 Task: Search one way flight ticket for 1 adult, 5 children, 2 infants in seat and 1 infant on lap in first from Pellston: Pellston Regional/emmet County Airport to Rockford: Chicago Rockford International Airport(was Northwest Chicagoland Regional Airport At Rockford) on 5-1-2023. Choice of flights is United. Number of bags: 1 checked bag. Price is upto 72000. Outbound departure time preference is 13:30.
Action: Mouse moved to (306, 506)
Screenshot: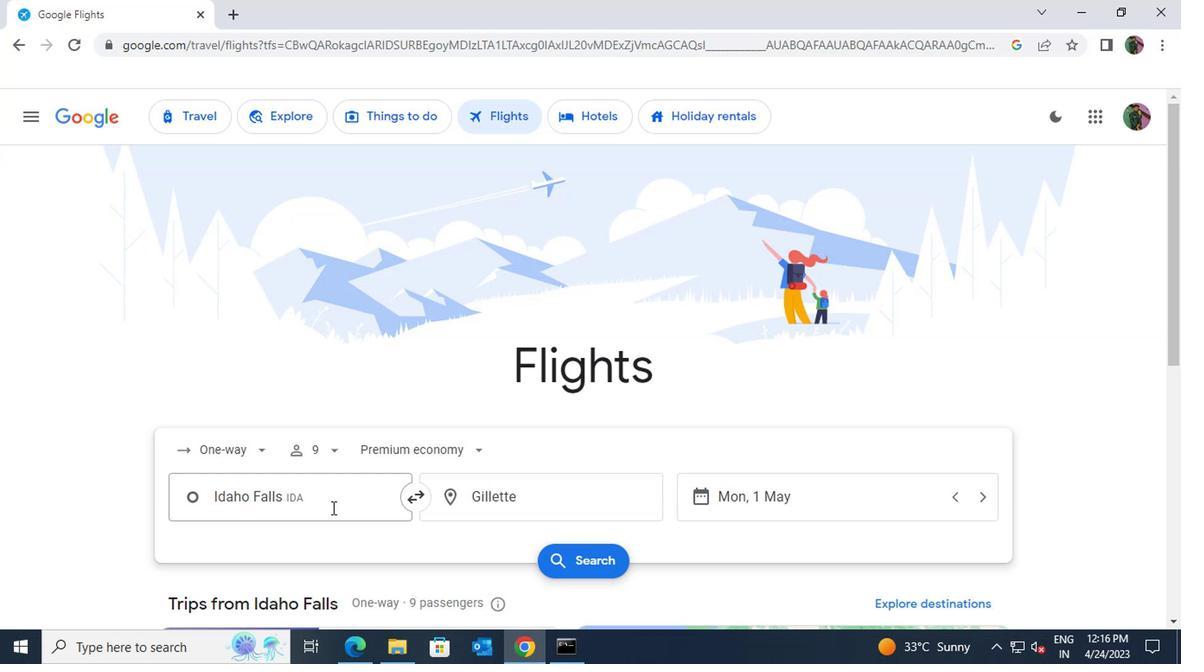 
Action: Mouse pressed left at (306, 506)
Screenshot: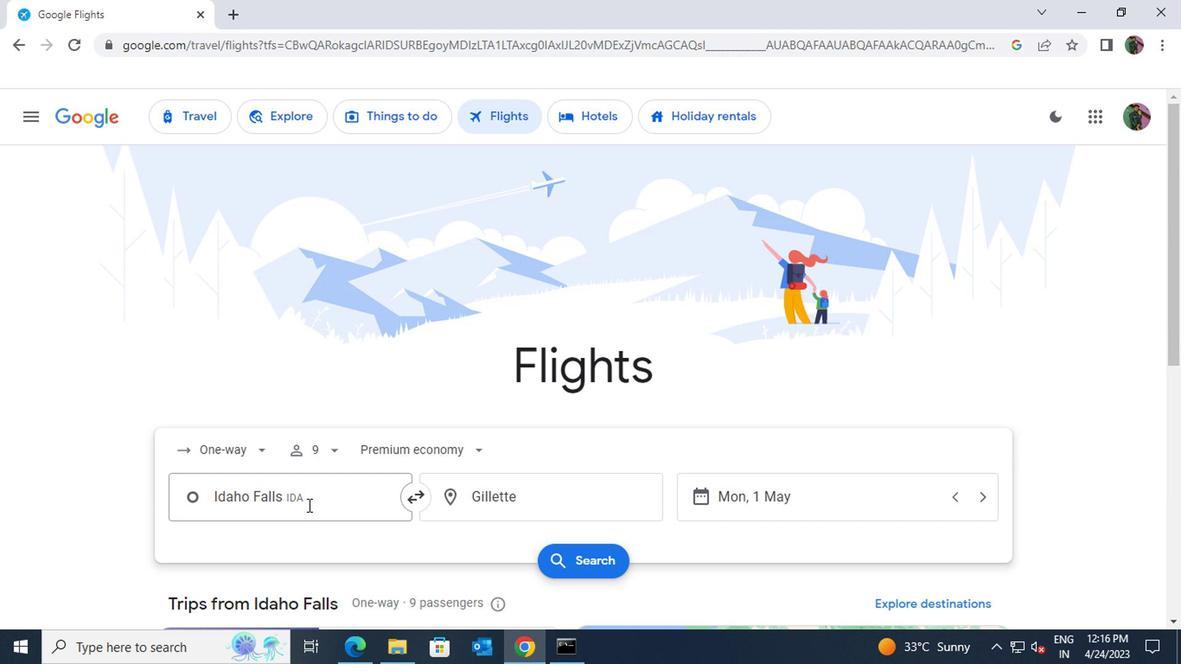 
Action: Key pressed regional<Key.space>airport
Screenshot: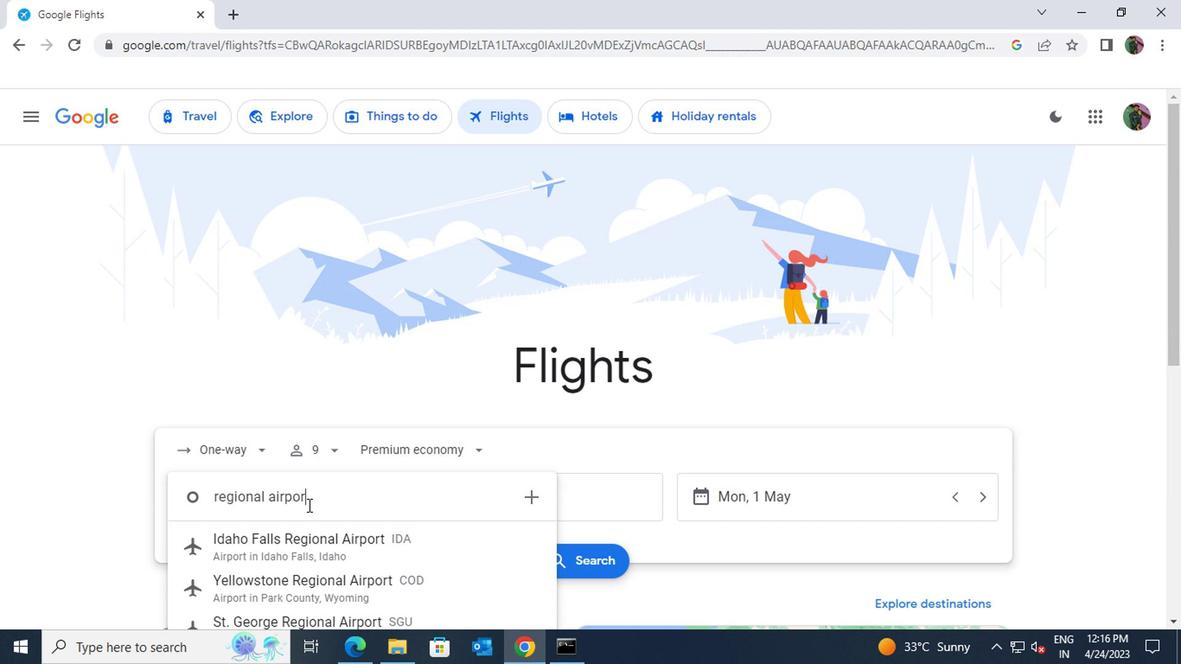 
Action: Mouse moved to (308, 552)
Screenshot: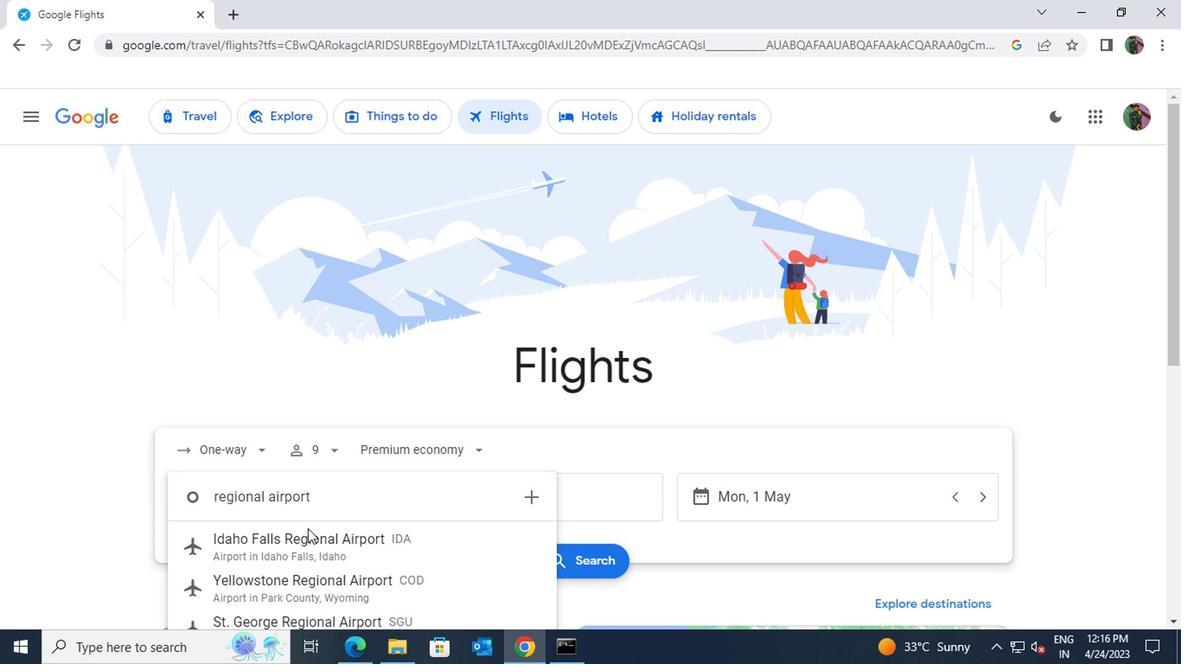 
Action: Mouse pressed left at (308, 552)
Screenshot: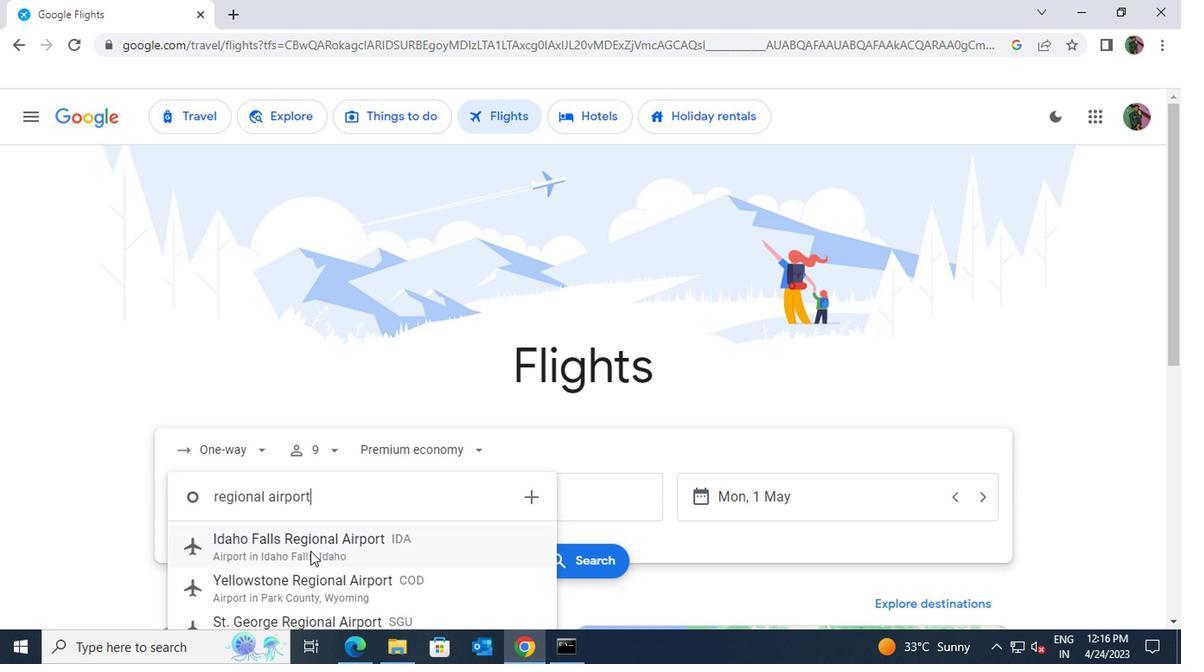 
Action: Mouse moved to (459, 491)
Screenshot: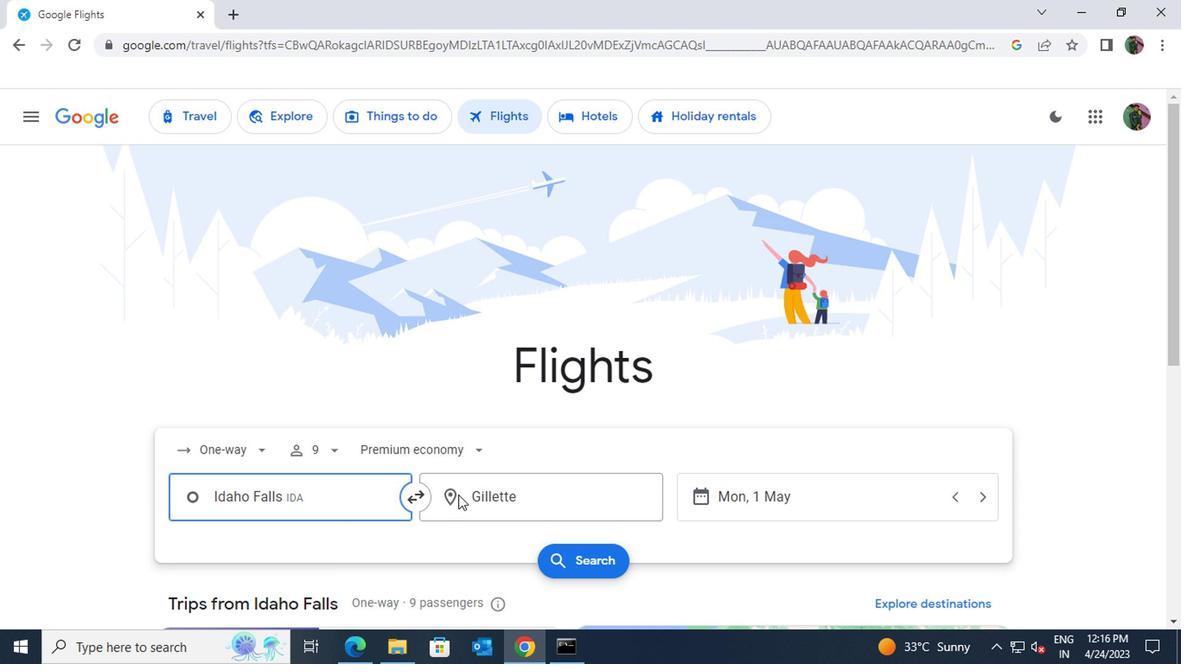 
Action: Mouse pressed left at (459, 491)
Screenshot: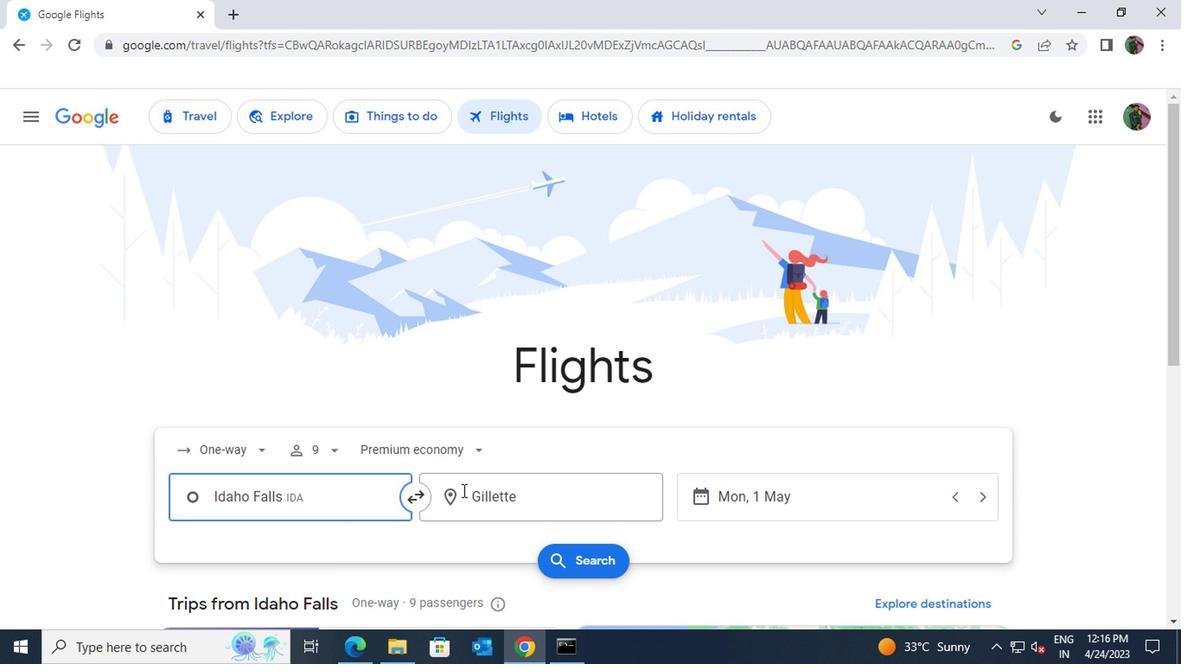 
Action: Key pressed rockgord<Key.space>chi
Screenshot: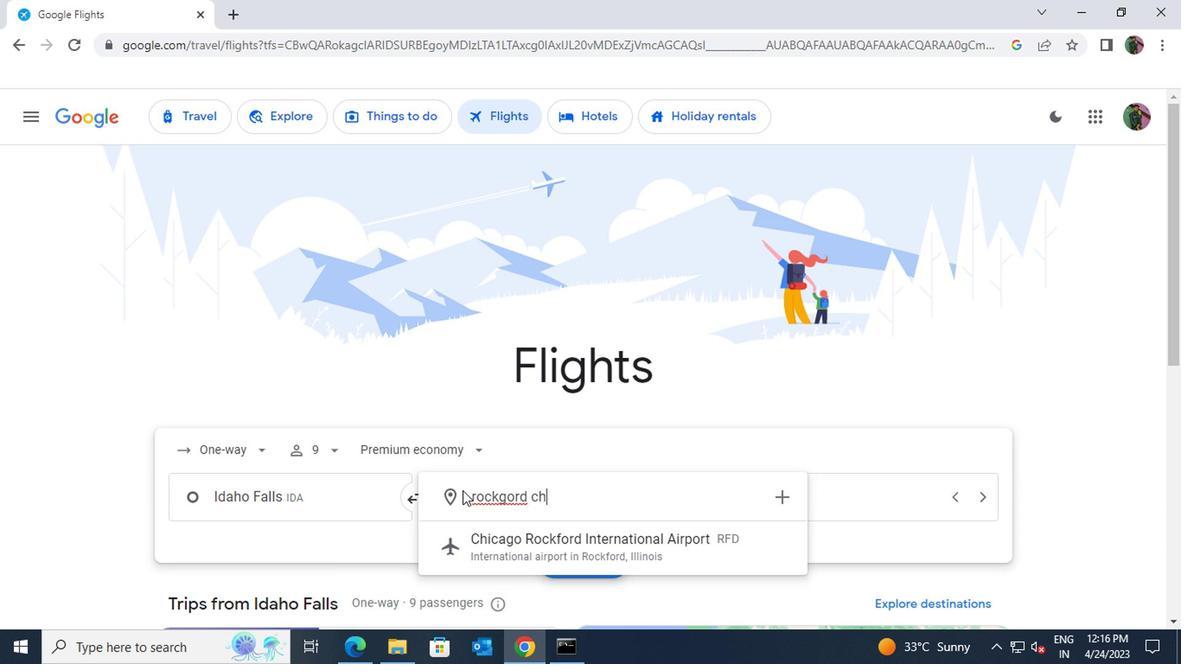 
Action: Mouse moved to (496, 547)
Screenshot: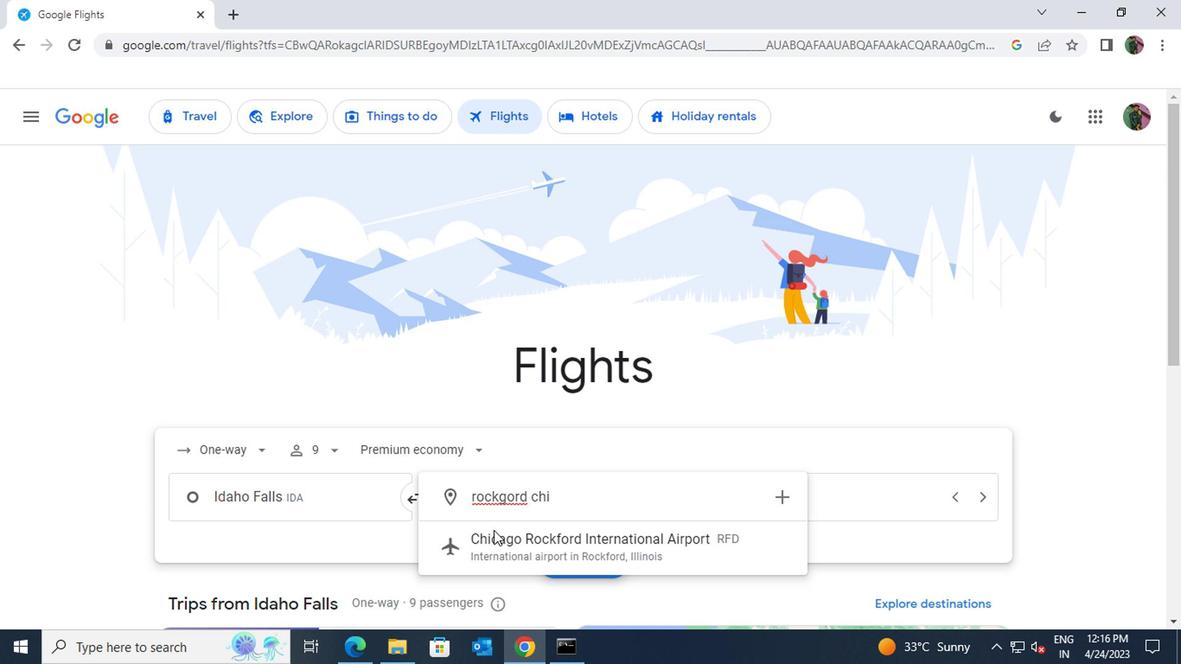 
Action: Mouse pressed left at (496, 547)
Screenshot: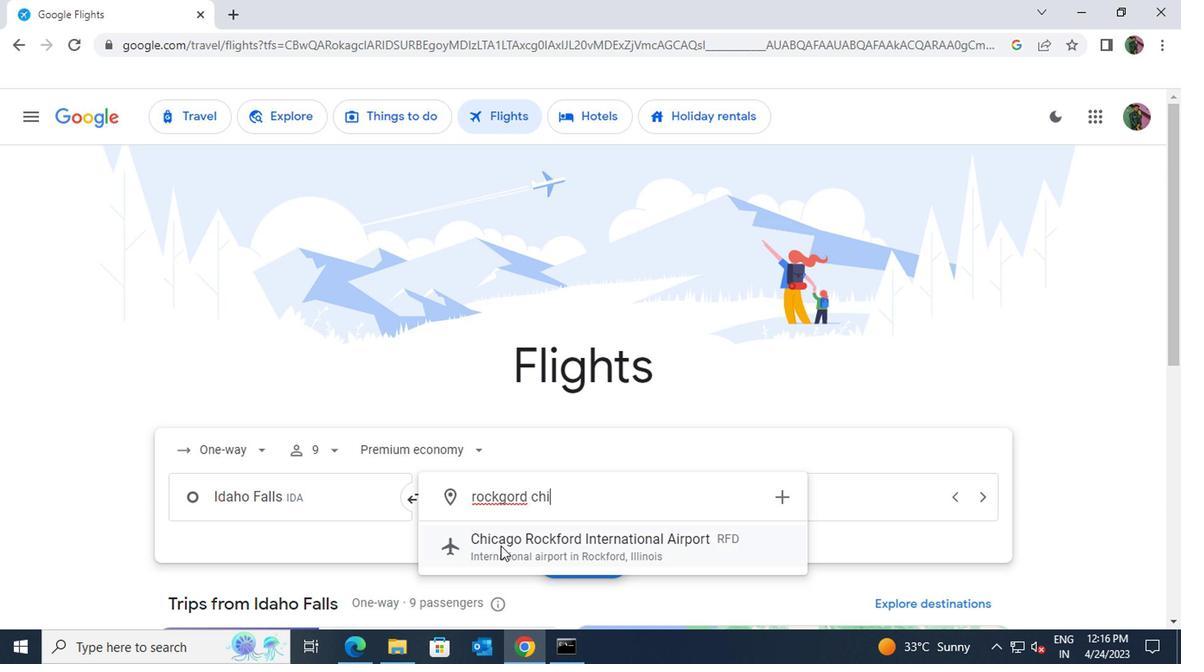 
Action: Mouse moved to (690, 499)
Screenshot: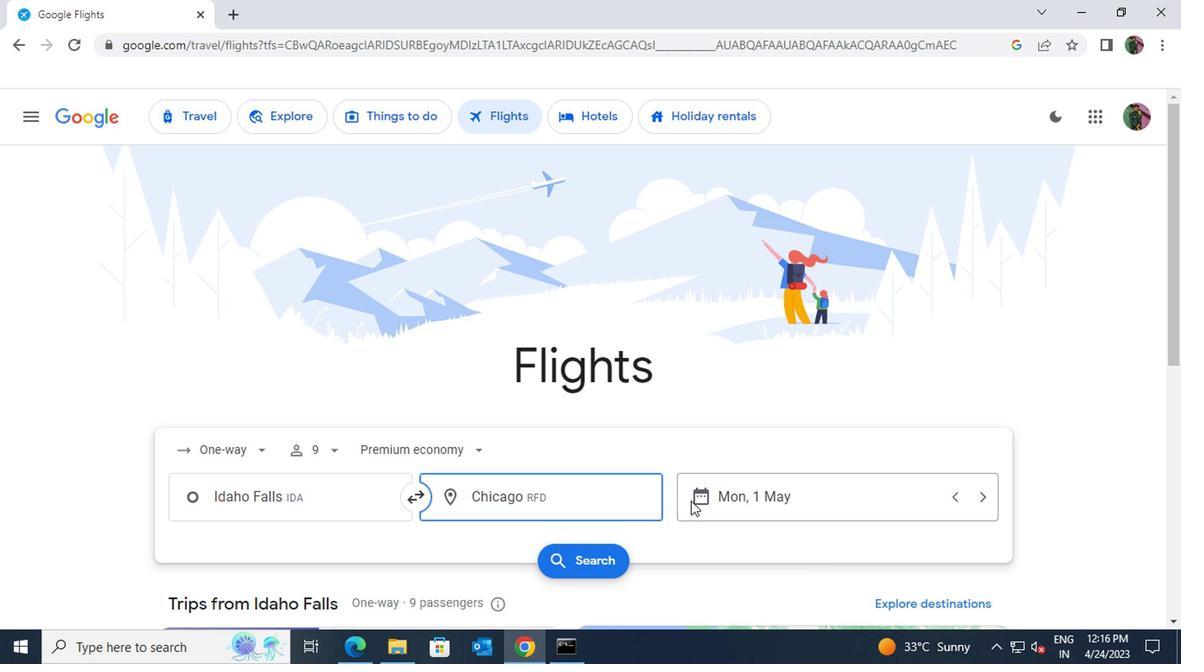 
Action: Mouse pressed left at (690, 499)
Screenshot: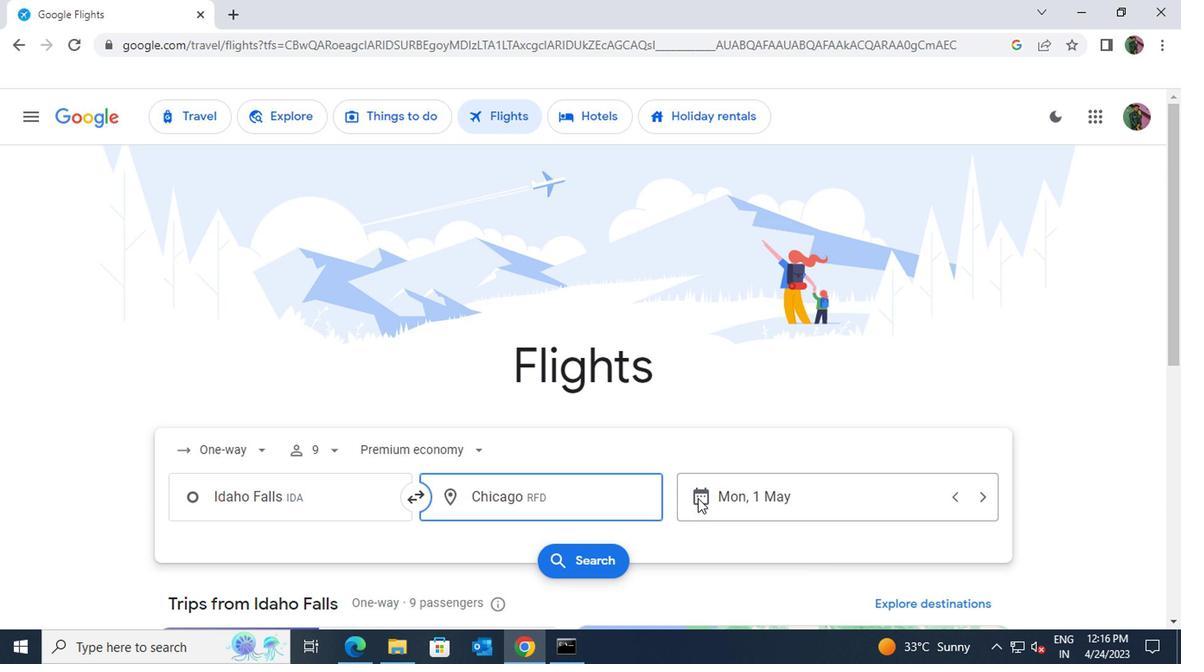
Action: Mouse moved to (750, 316)
Screenshot: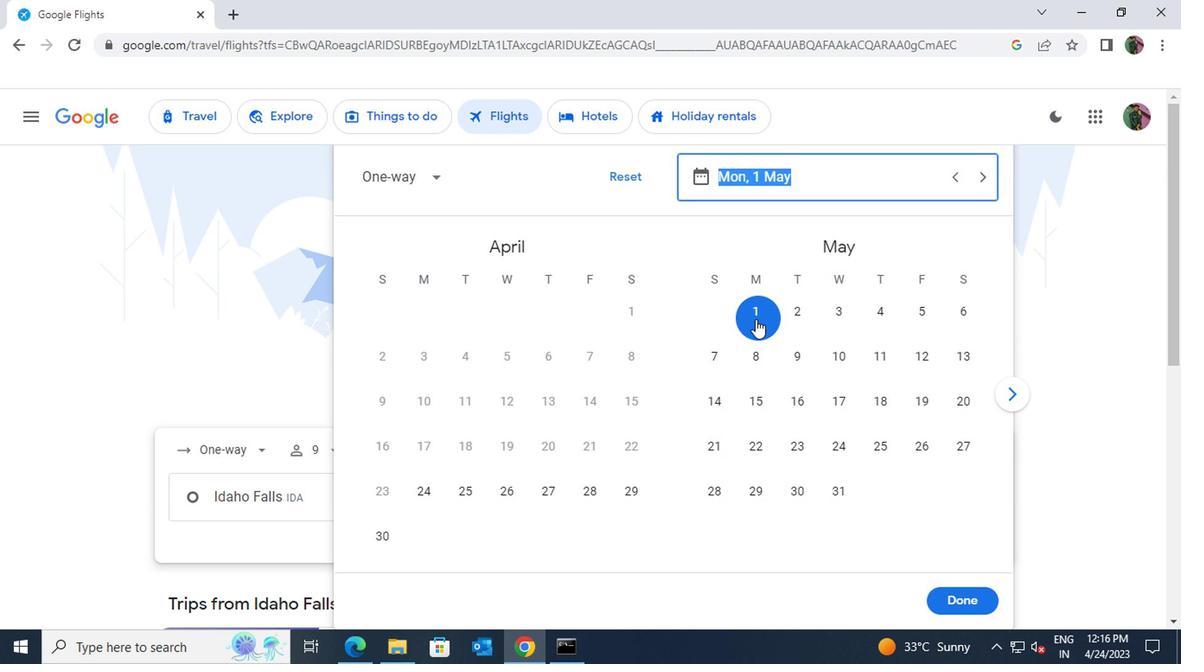 
Action: Mouse pressed left at (750, 316)
Screenshot: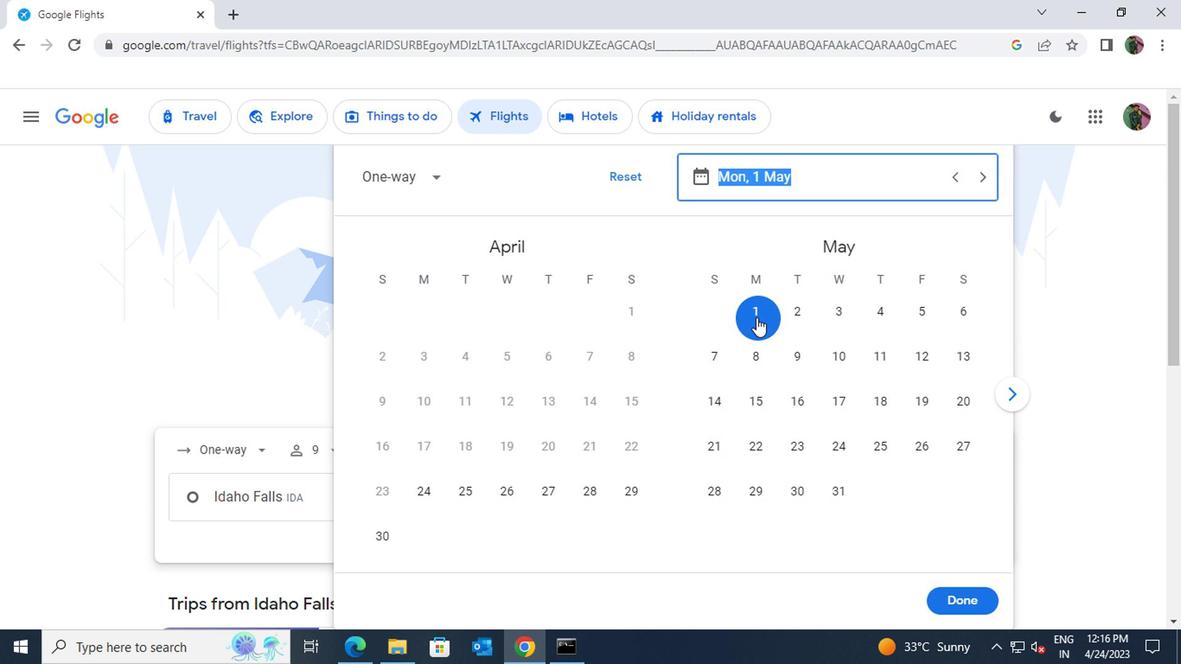 
Action: Mouse moved to (935, 608)
Screenshot: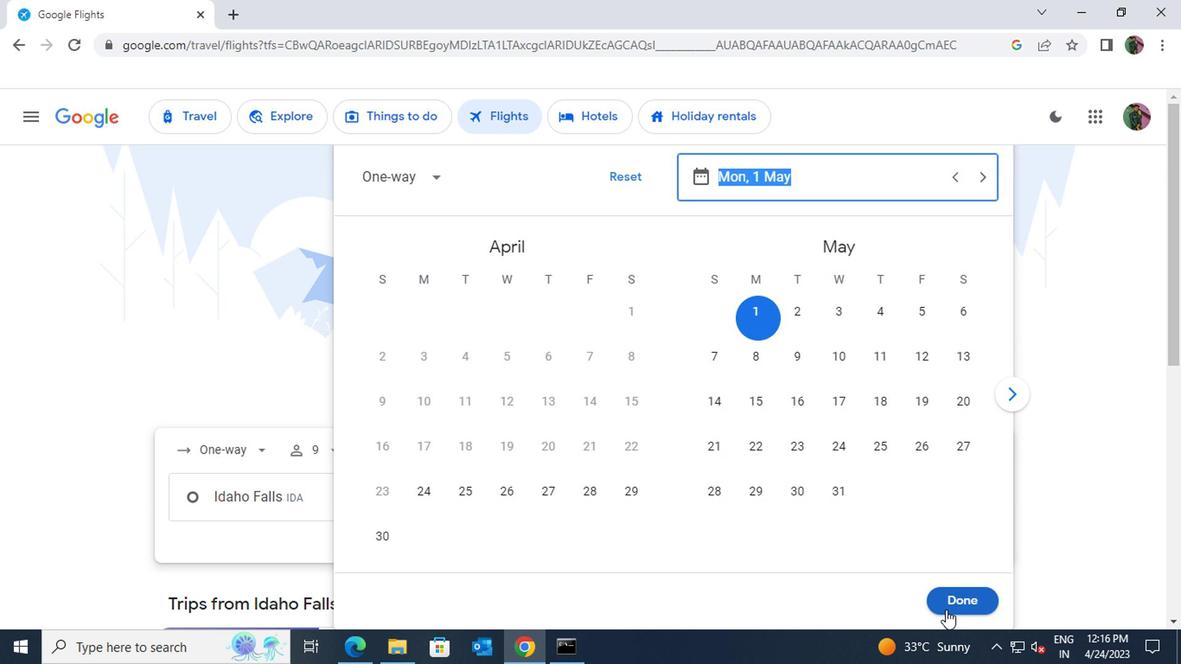 
Action: Mouse pressed left at (935, 608)
Screenshot: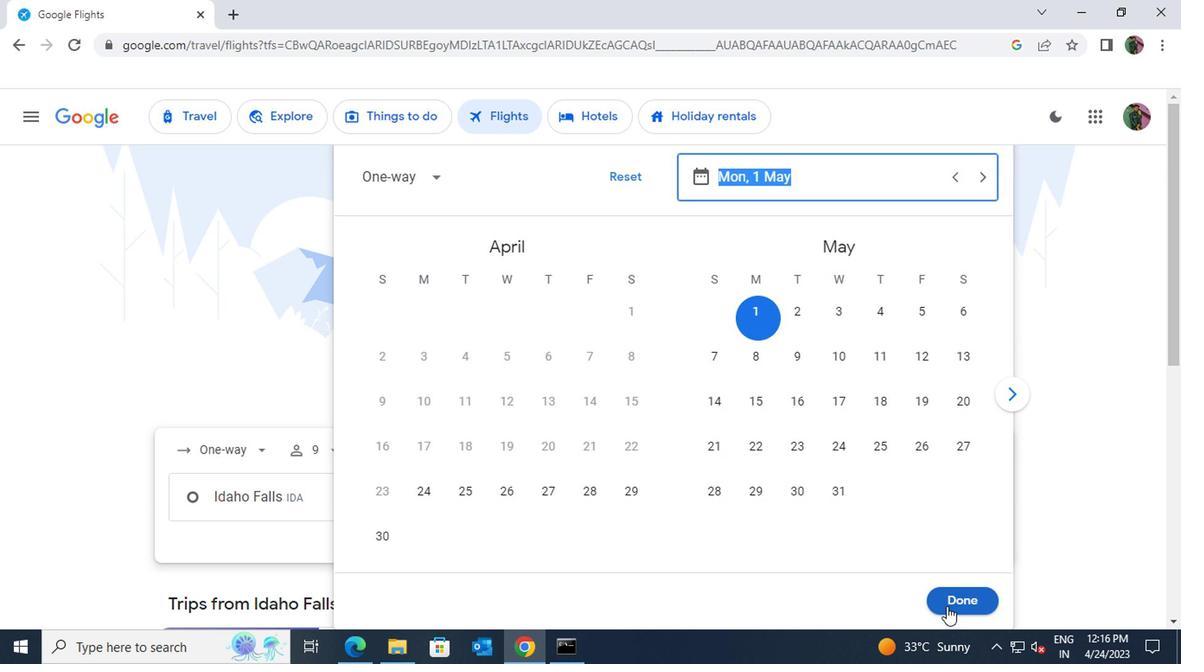 
Action: Mouse moved to (334, 449)
Screenshot: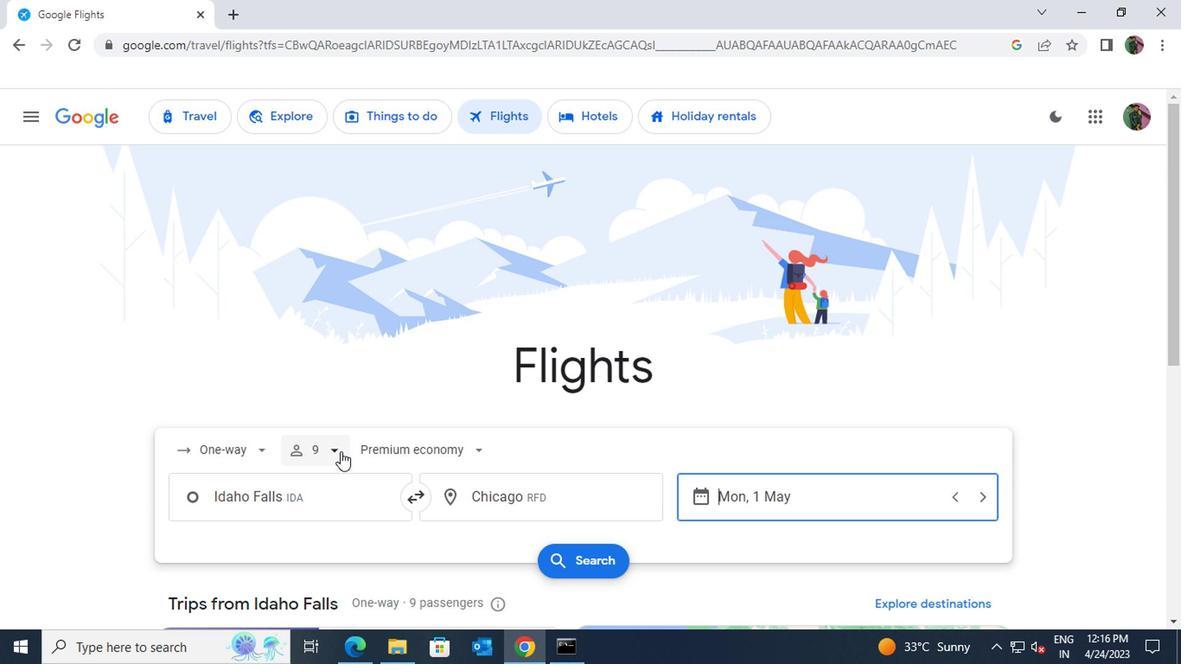 
Action: Mouse pressed left at (334, 449)
Screenshot: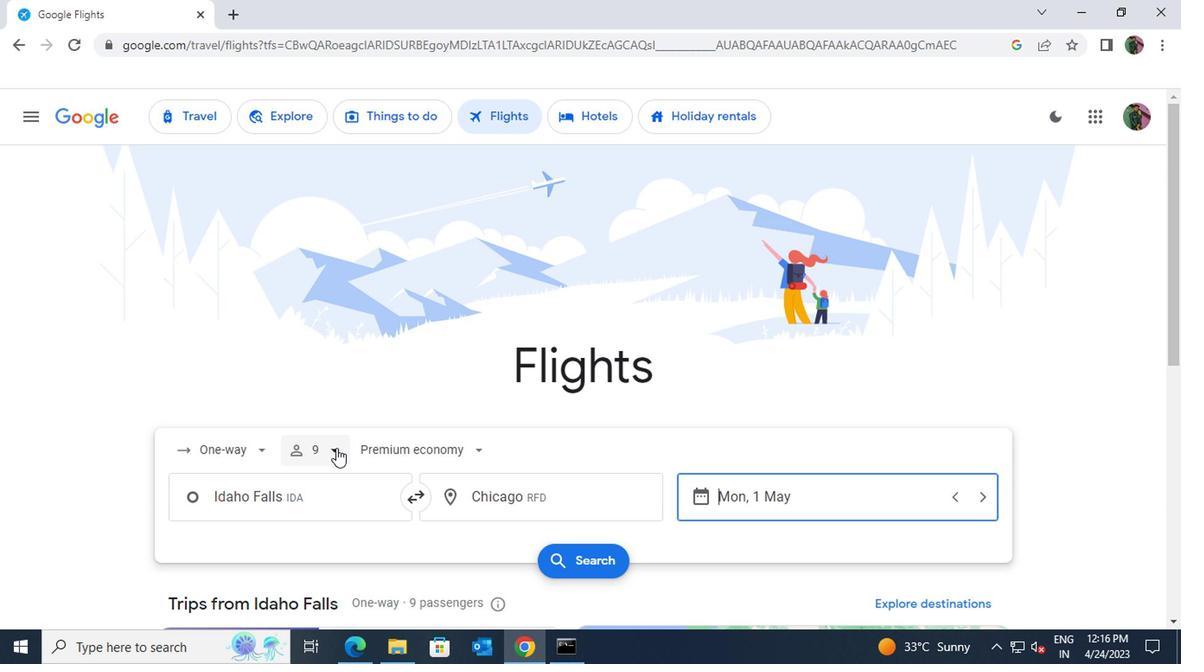 
Action: Mouse moved to (403, 495)
Screenshot: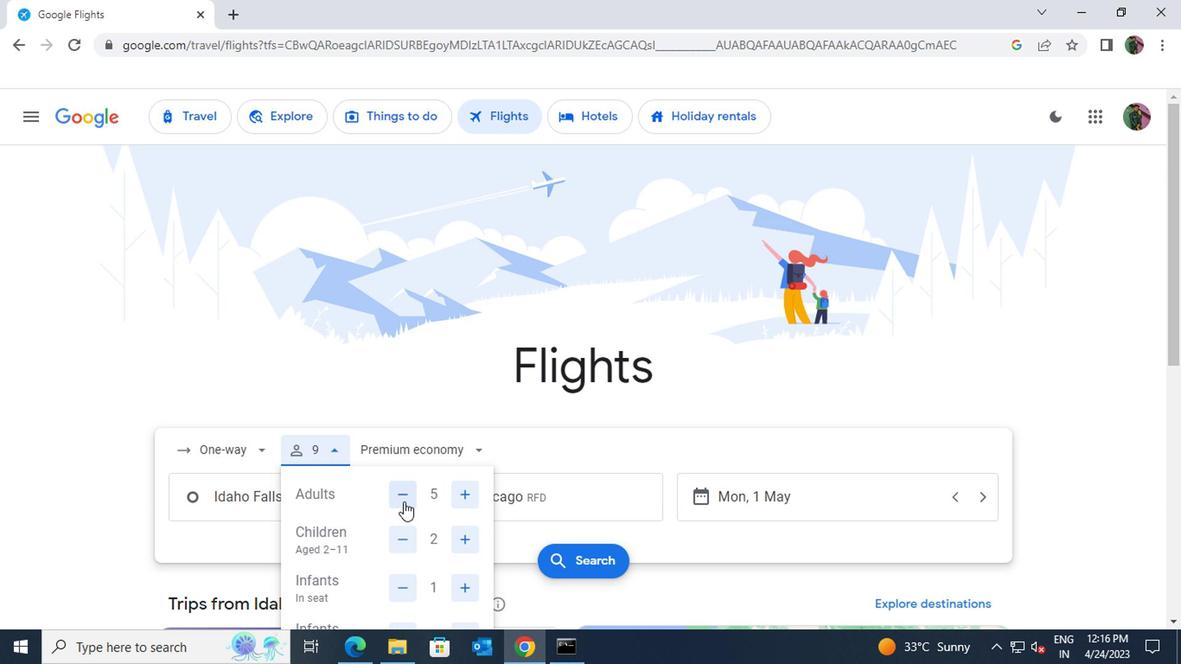 
Action: Mouse pressed left at (403, 495)
Screenshot: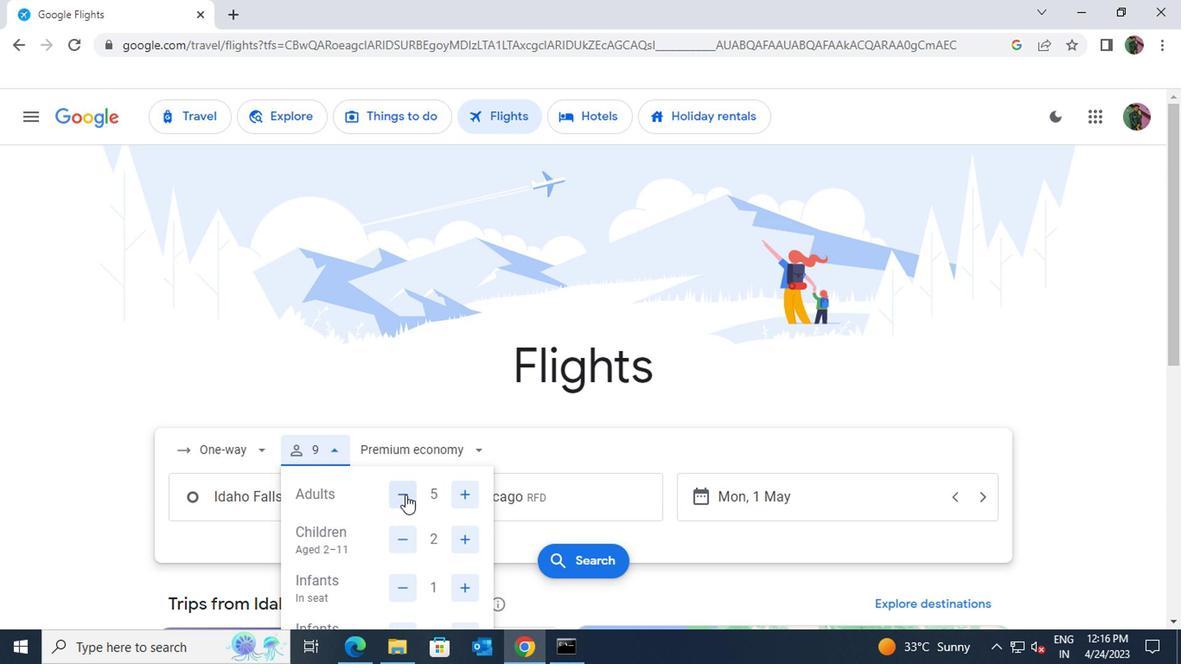 
Action: Mouse pressed left at (403, 495)
Screenshot: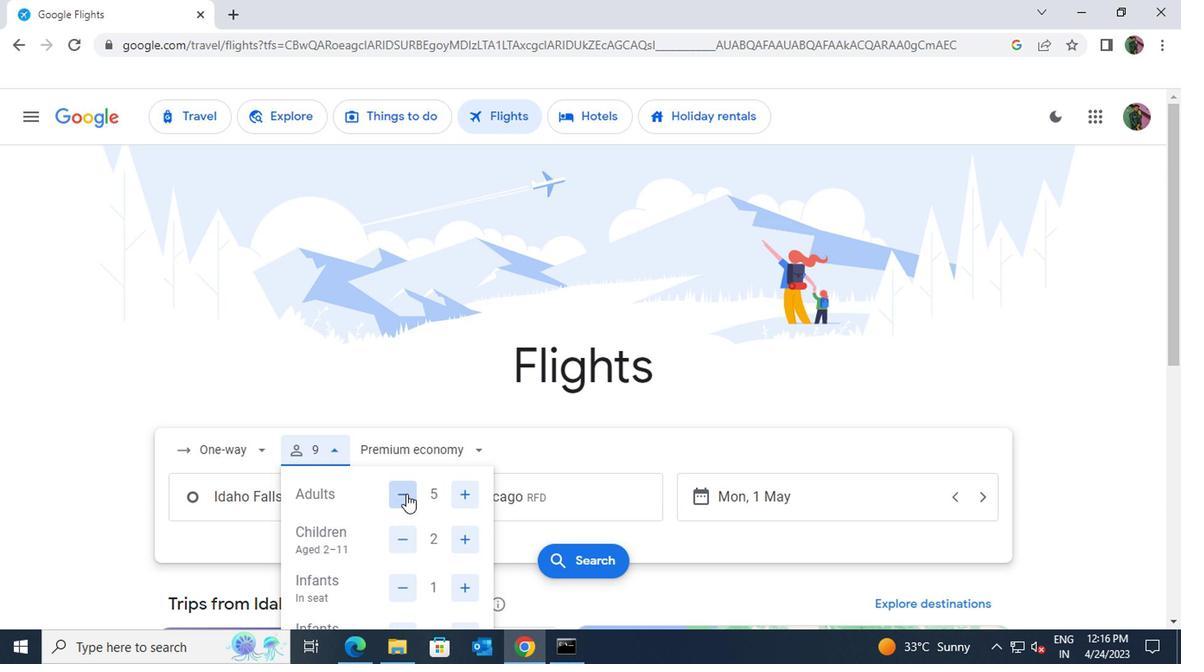
Action: Mouse pressed left at (403, 495)
Screenshot: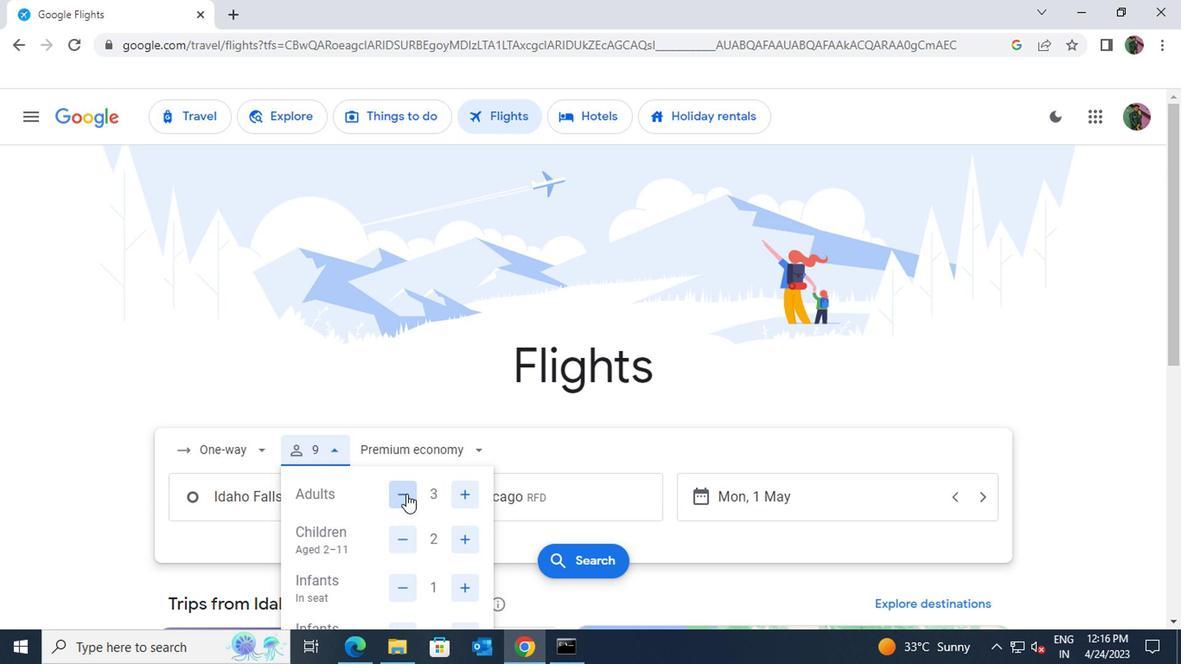 
Action: Mouse pressed left at (403, 495)
Screenshot: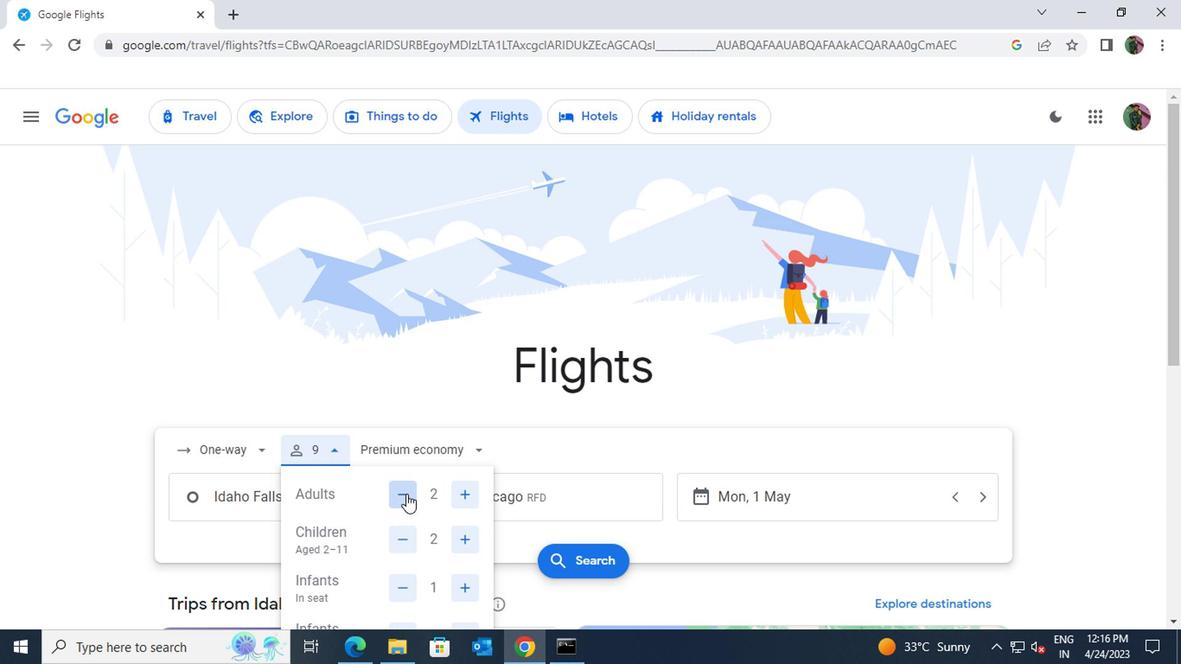 
Action: Mouse moved to (457, 533)
Screenshot: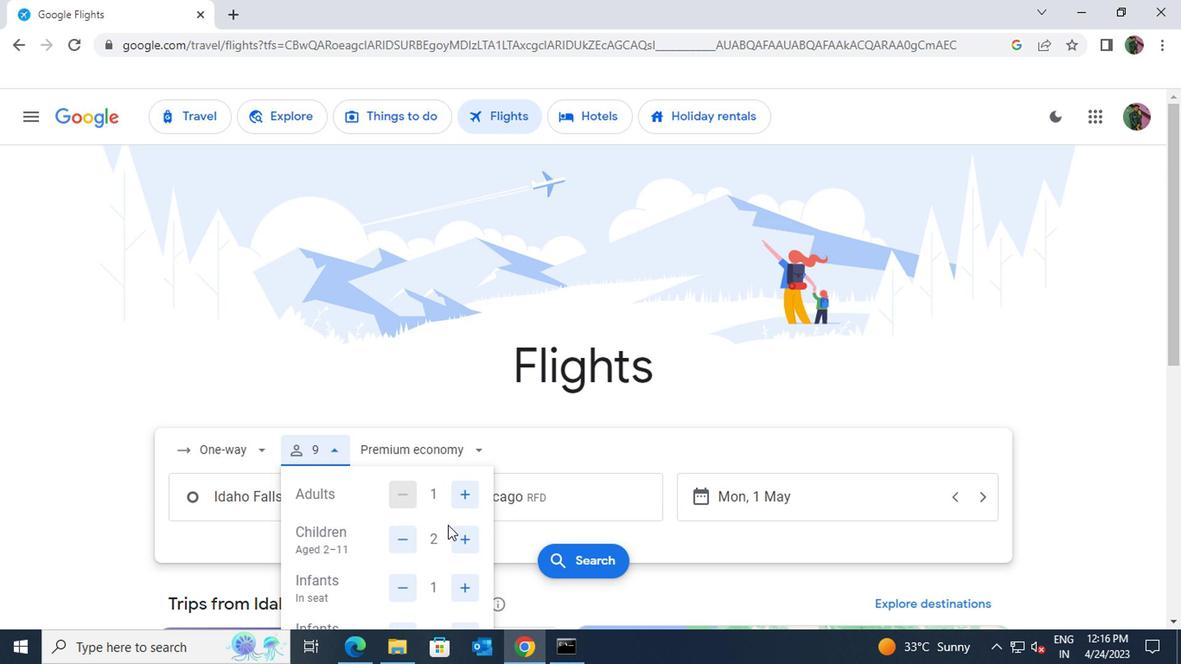 
Action: Mouse pressed left at (457, 533)
Screenshot: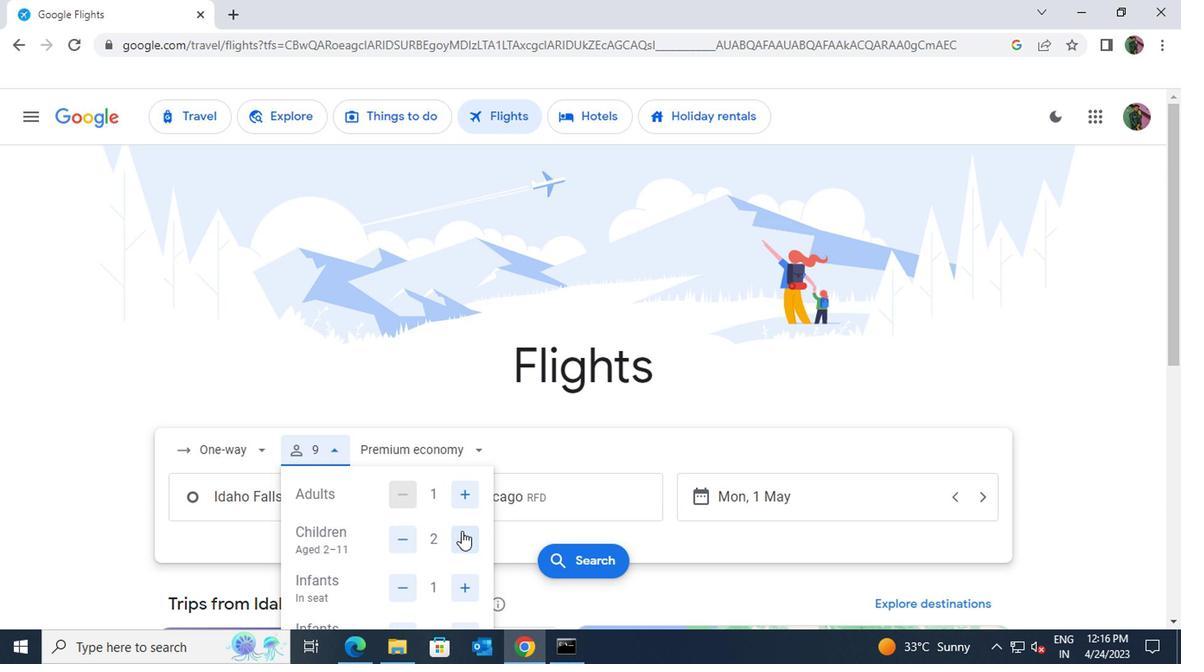 
Action: Mouse moved to (459, 534)
Screenshot: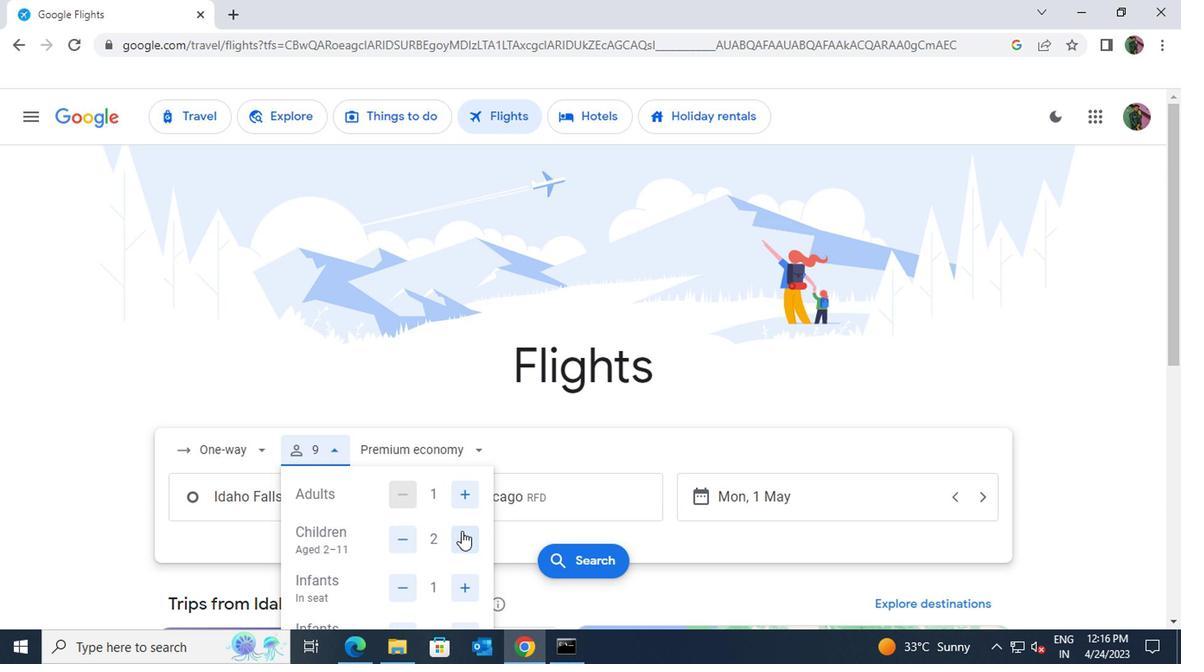 
Action: Mouse pressed left at (459, 534)
Screenshot: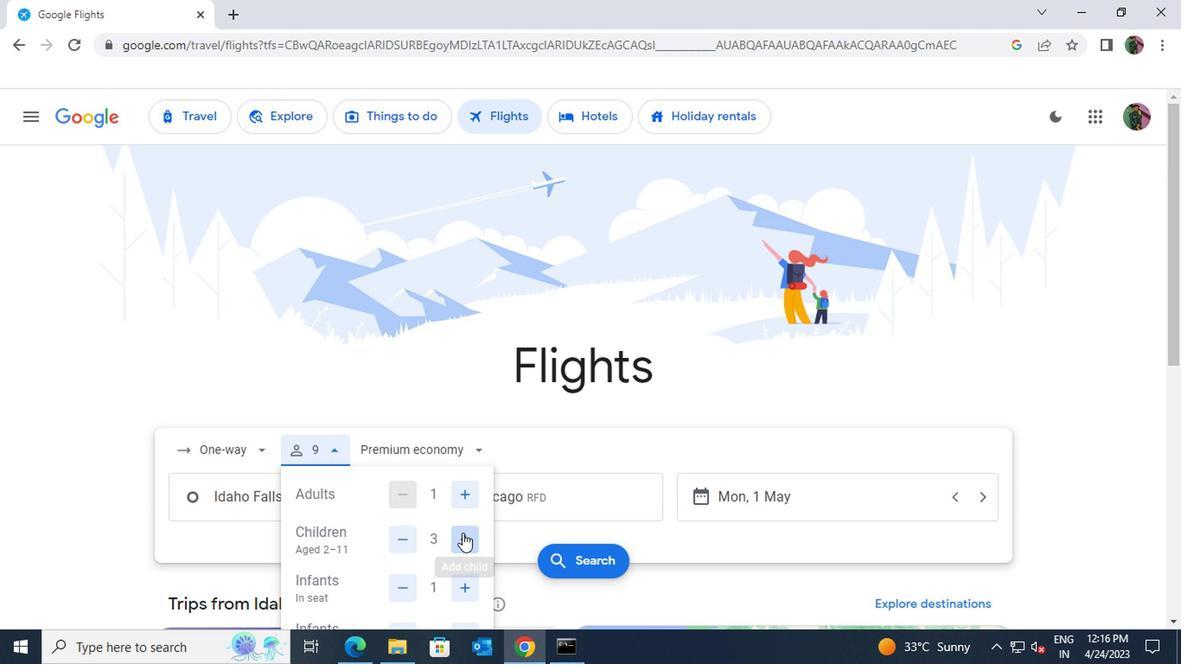 
Action: Mouse pressed left at (459, 534)
Screenshot: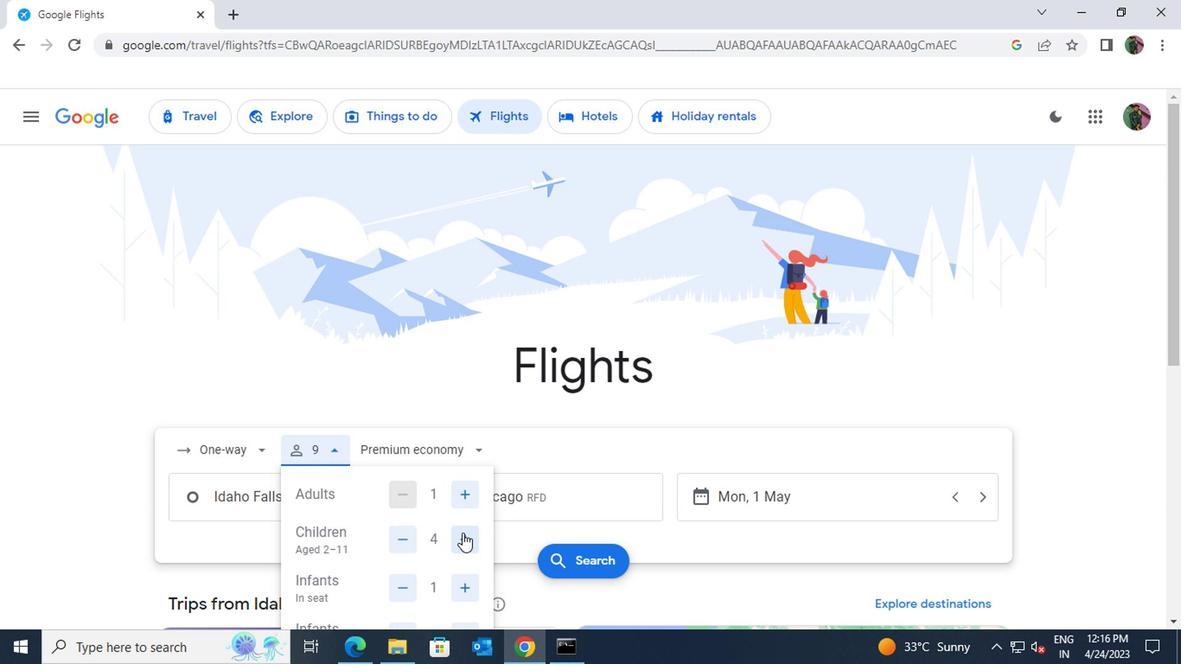 
Action: Mouse moved to (409, 577)
Screenshot: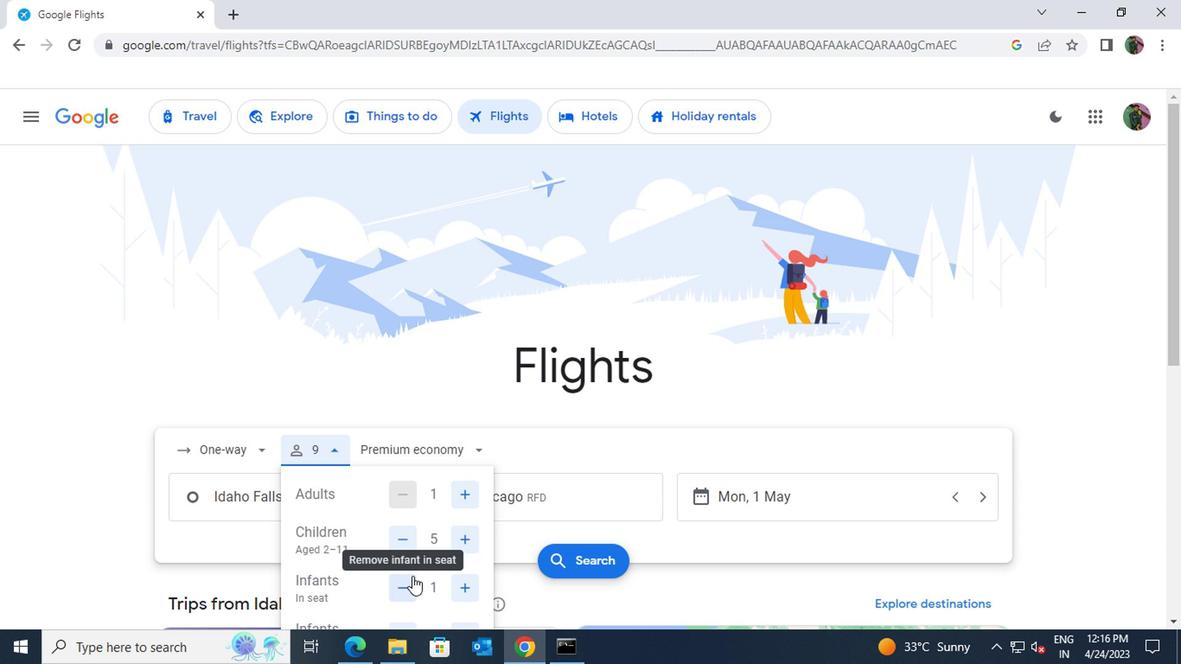 
Action: Mouse scrolled (409, 576) with delta (0, -1)
Screenshot: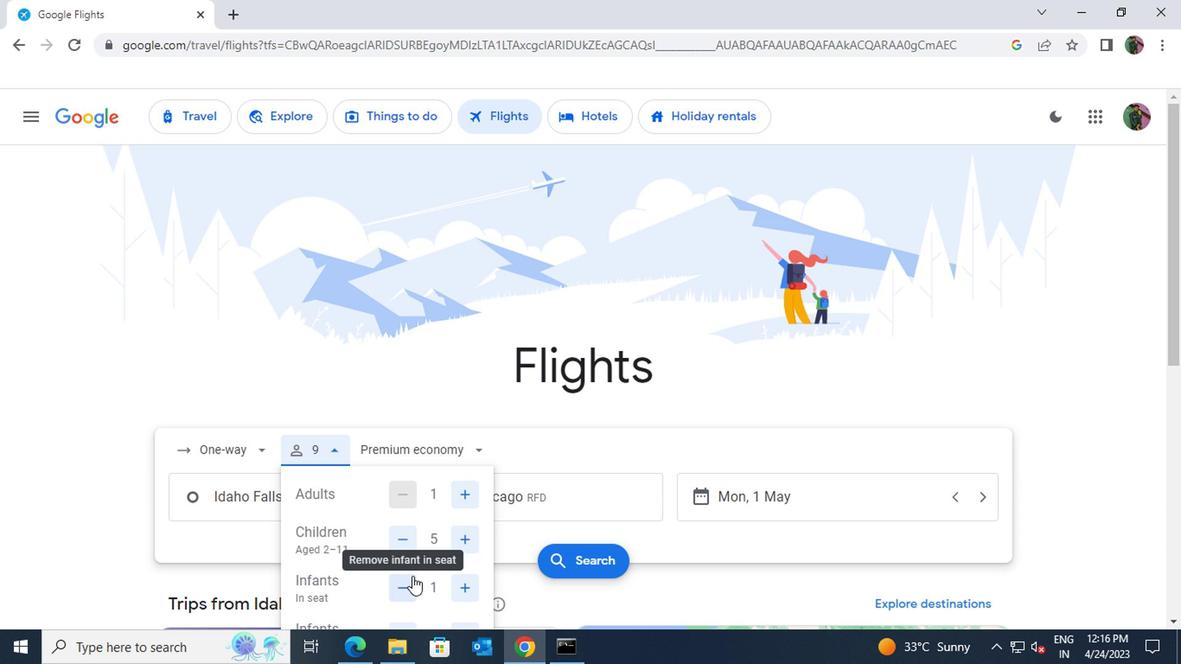 
Action: Mouse scrolled (409, 576) with delta (0, -1)
Screenshot: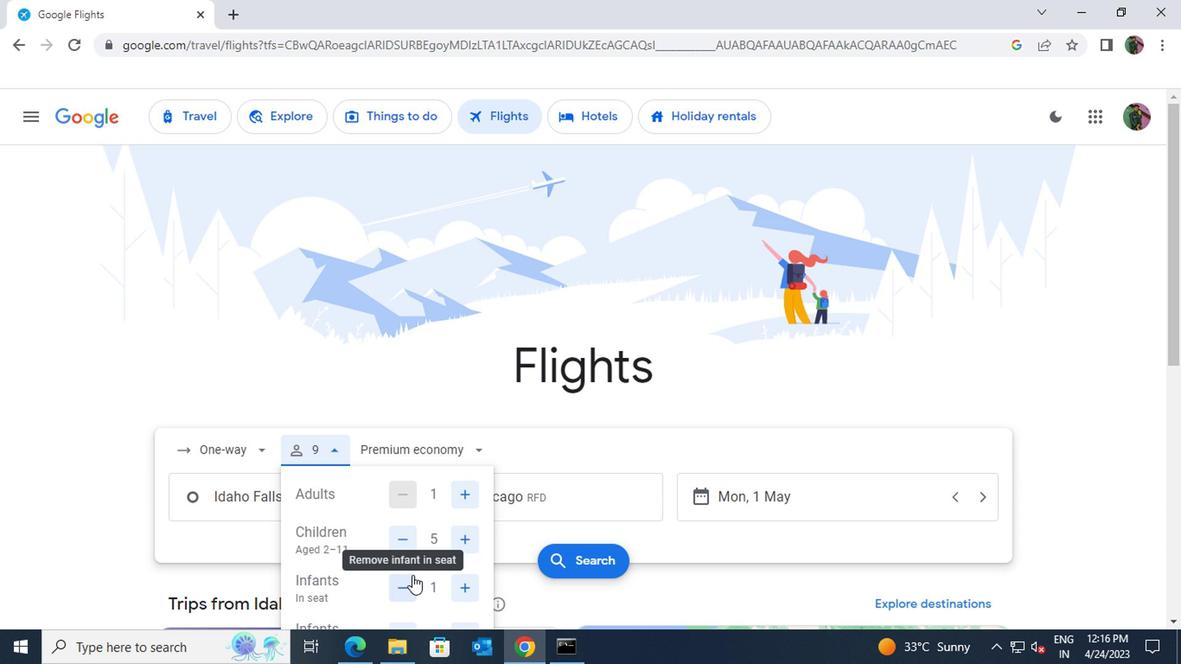 
Action: Mouse moved to (440, 506)
Screenshot: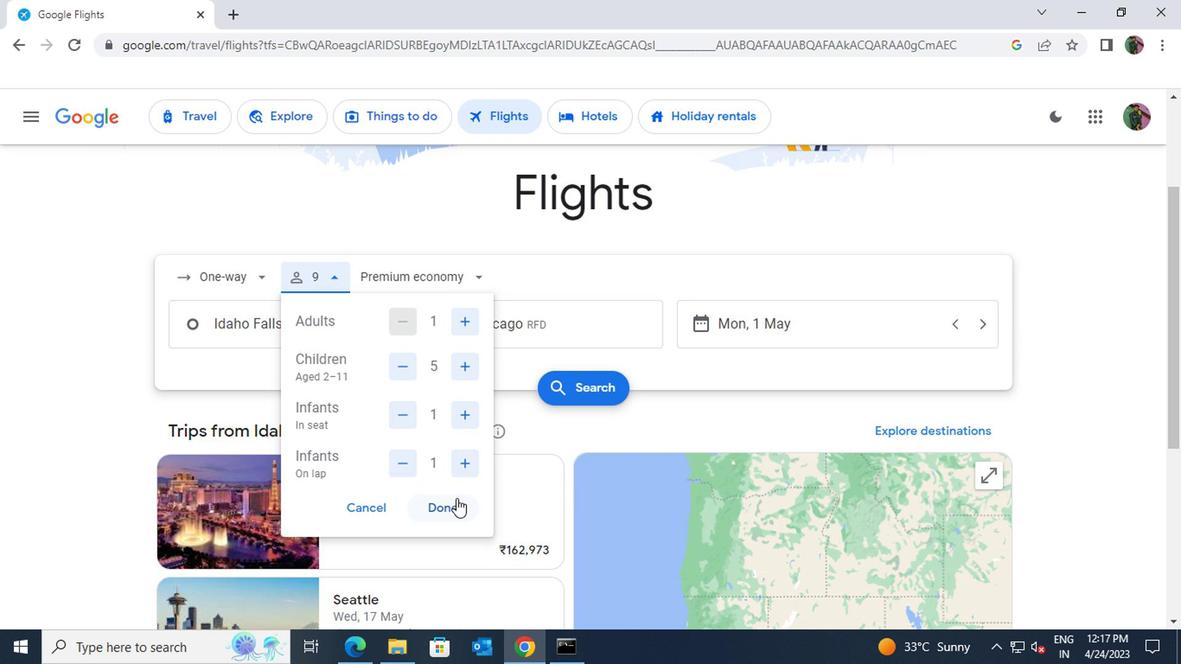 
Action: Mouse pressed left at (440, 506)
Screenshot: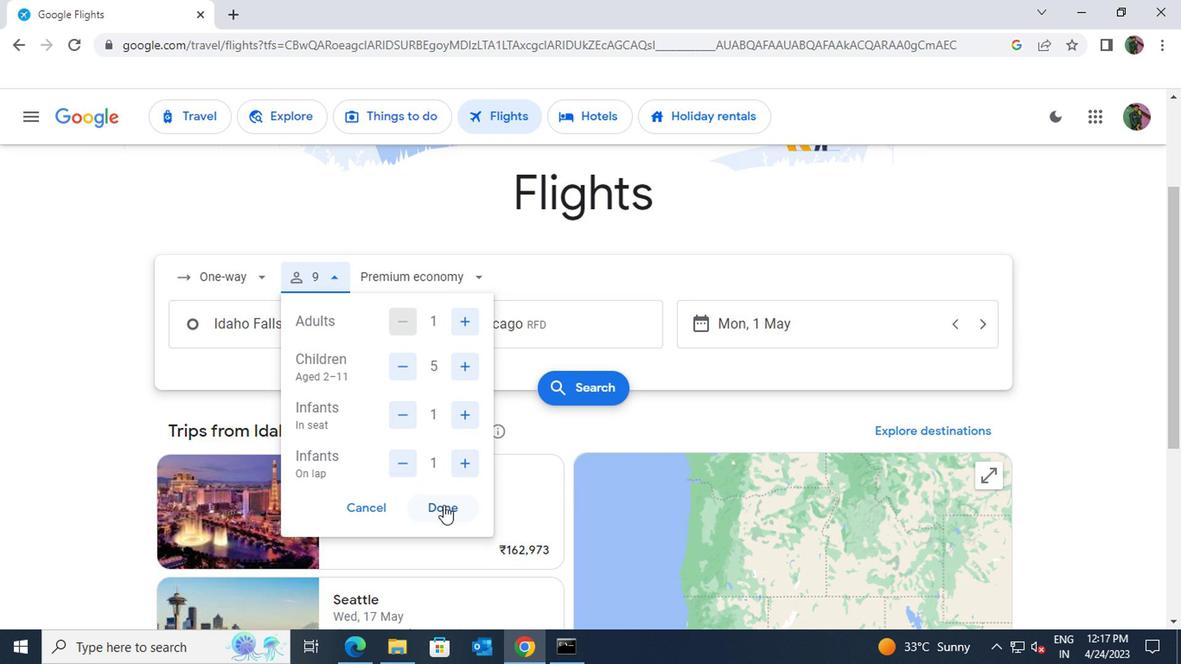 
Action: Mouse moved to (584, 406)
Screenshot: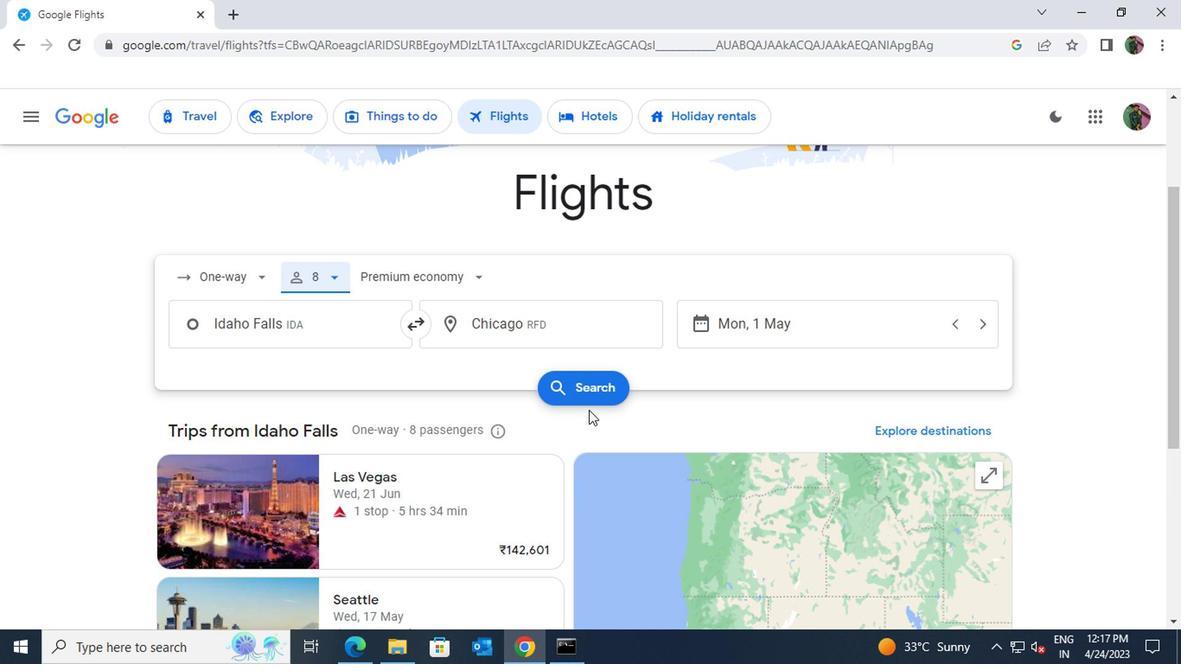 
Action: Mouse pressed left at (584, 406)
Screenshot: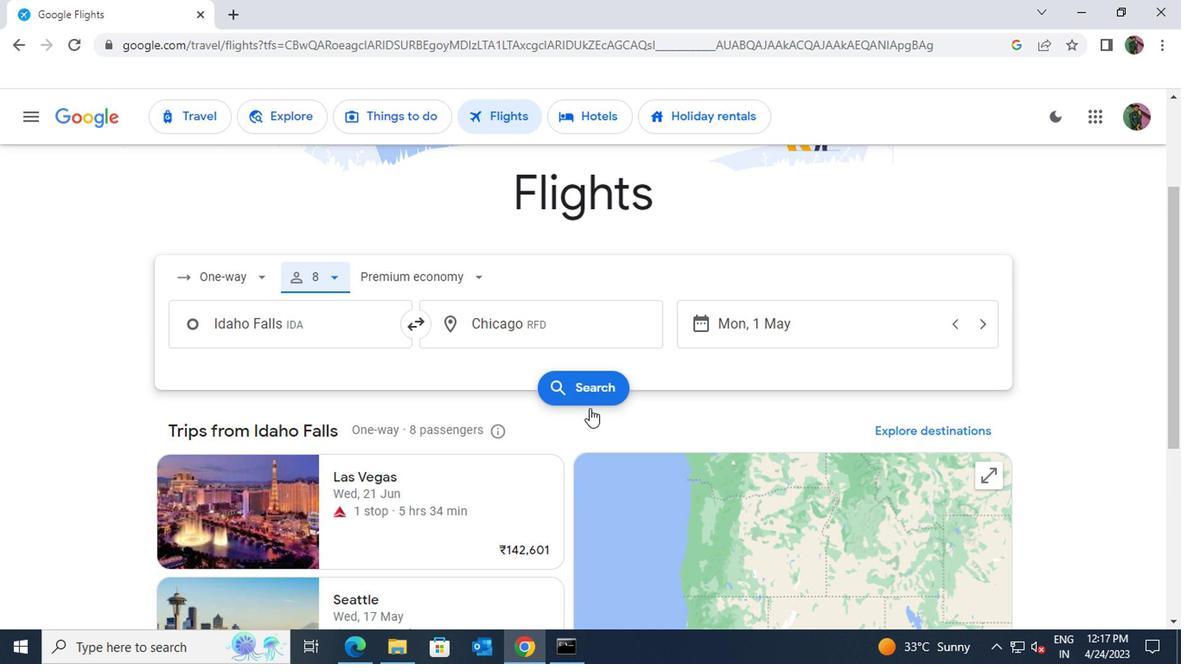 
Action: Mouse moved to (168, 278)
Screenshot: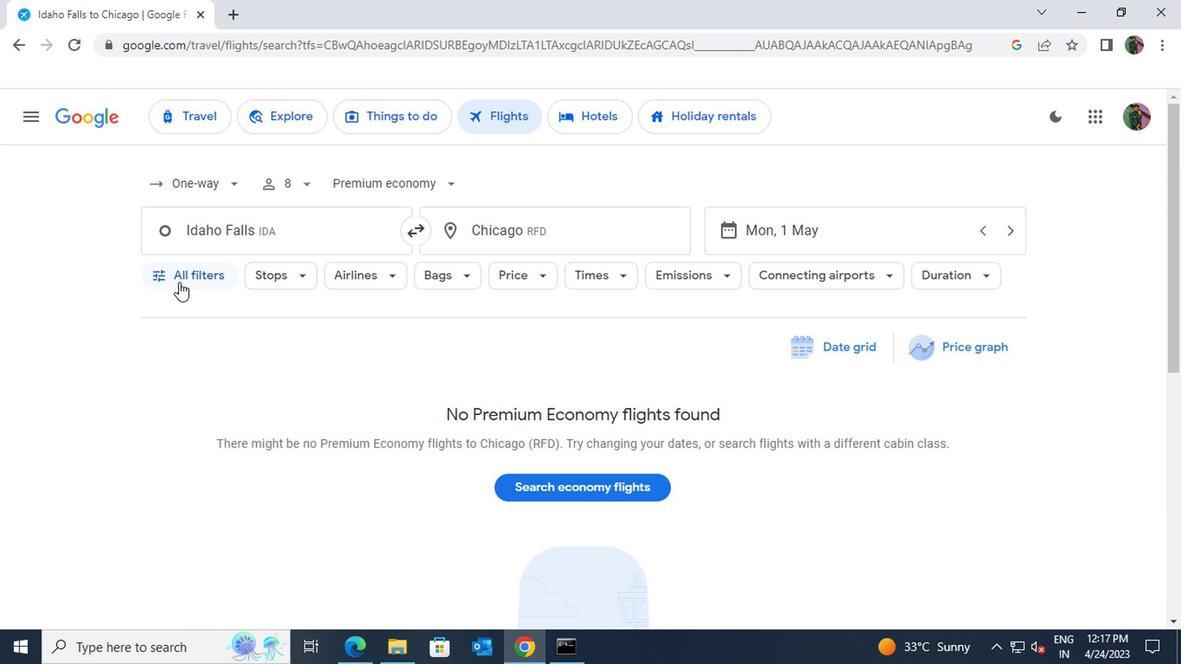 
Action: Mouse pressed left at (168, 278)
Screenshot: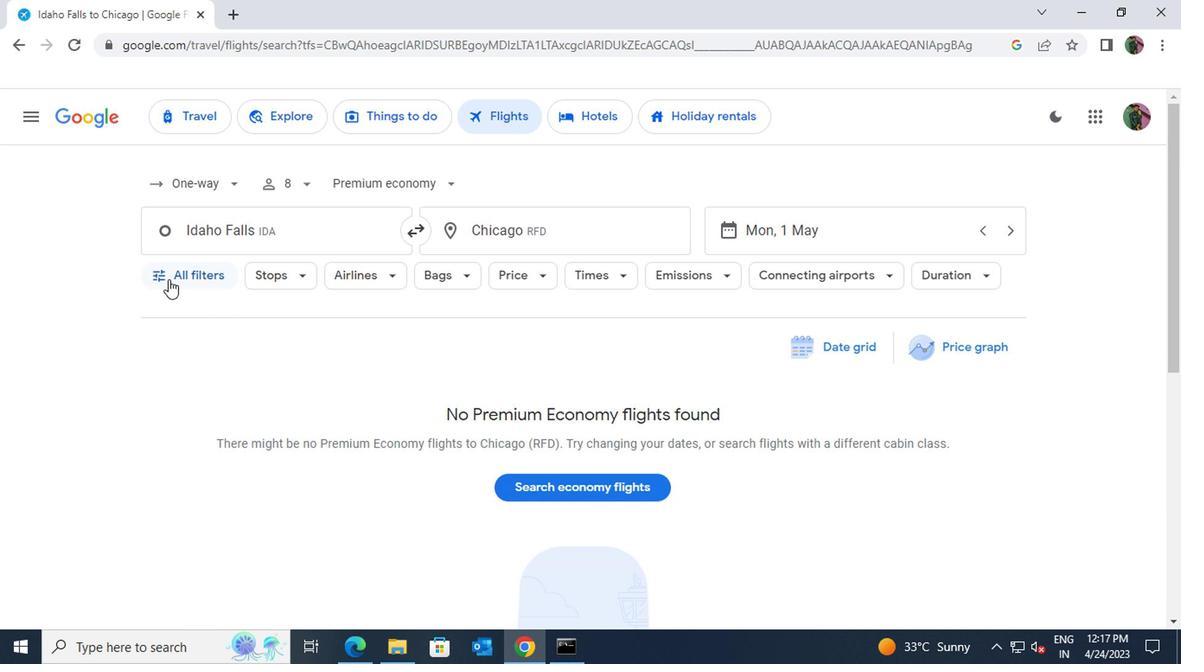 
Action: Mouse moved to (254, 417)
Screenshot: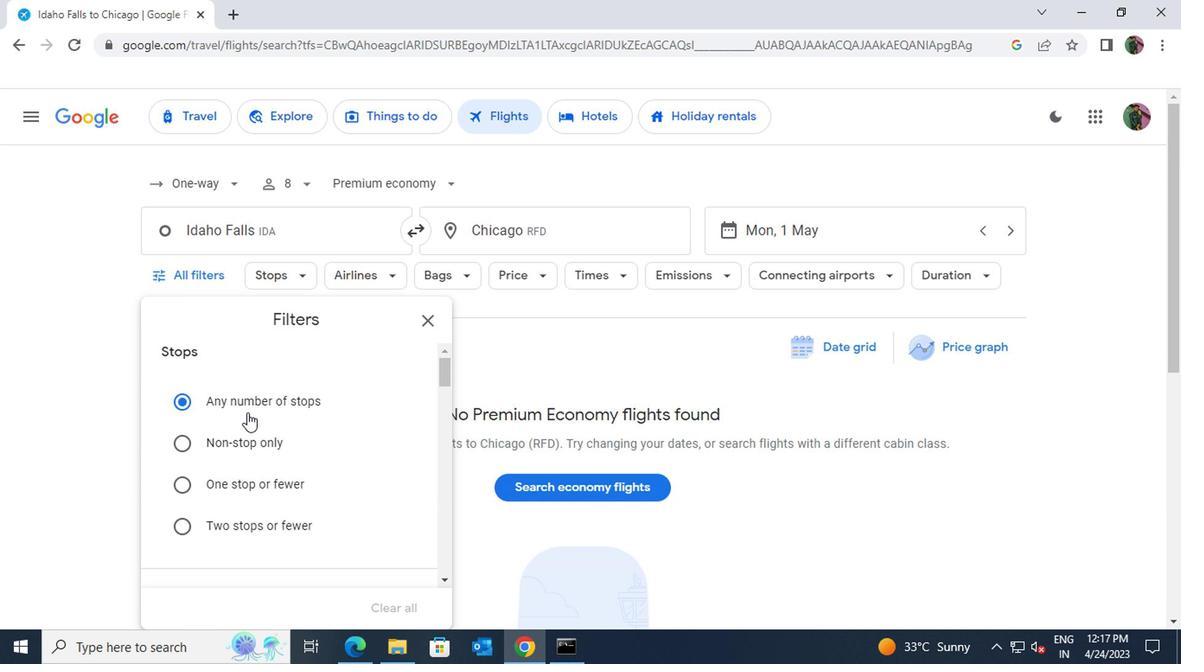 
Action: Mouse scrolled (254, 417) with delta (0, 0)
Screenshot: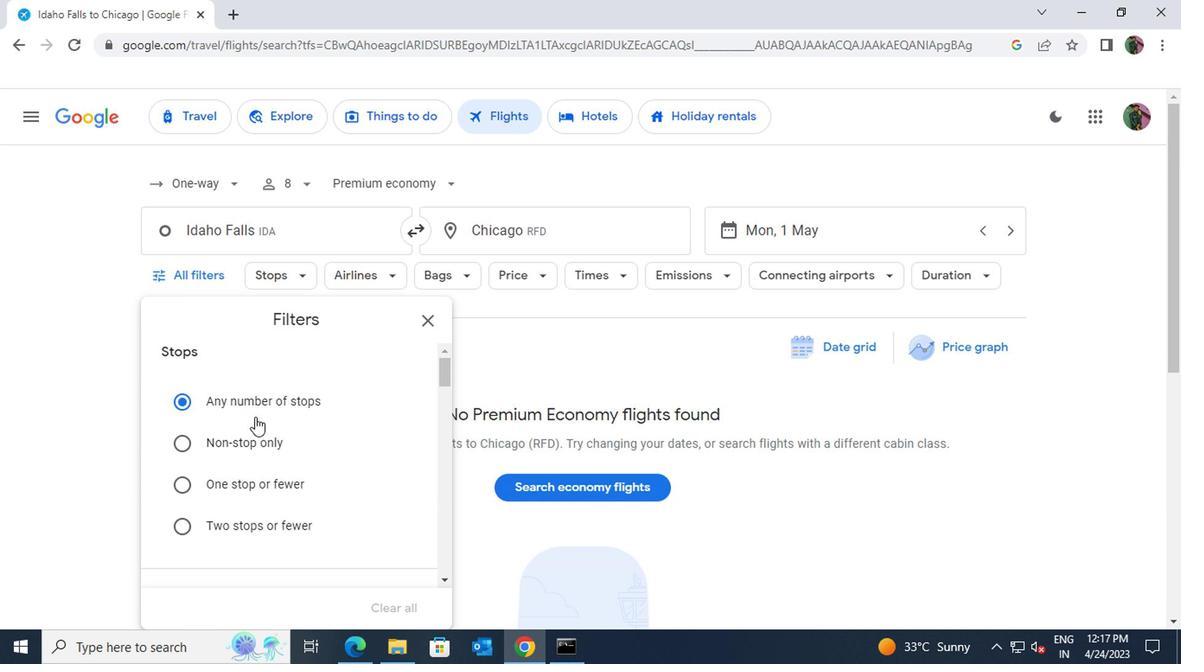 
Action: Mouse scrolled (254, 417) with delta (0, 0)
Screenshot: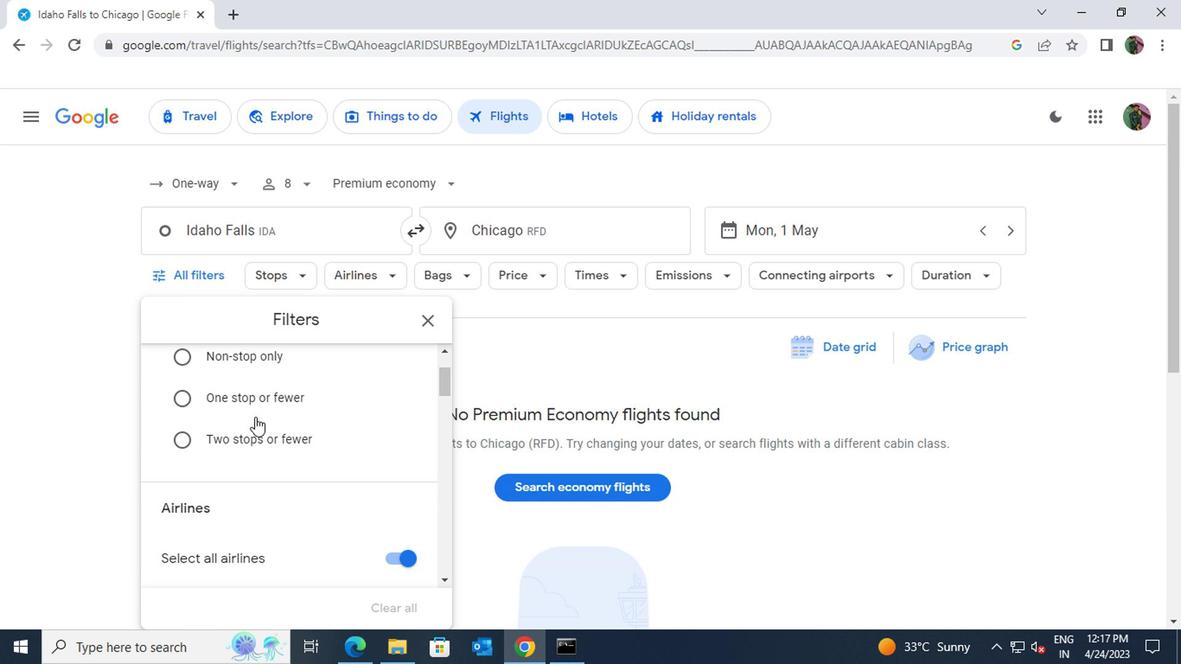 
Action: Mouse scrolled (254, 417) with delta (0, 0)
Screenshot: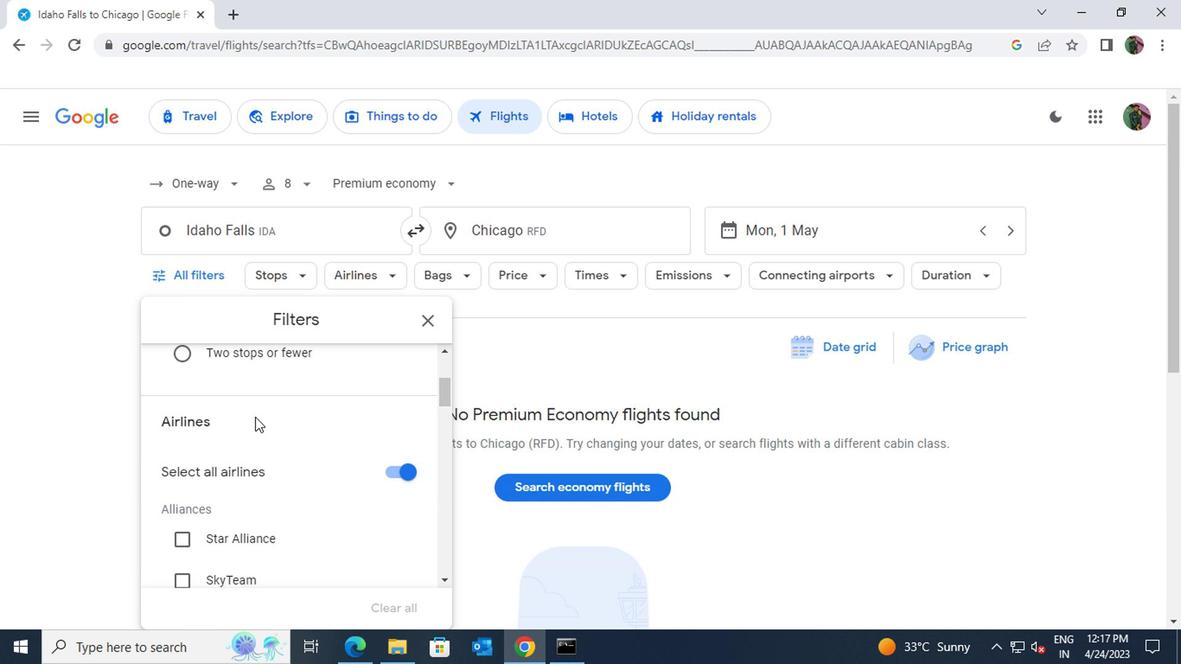 
Action: Mouse scrolled (254, 417) with delta (0, 0)
Screenshot: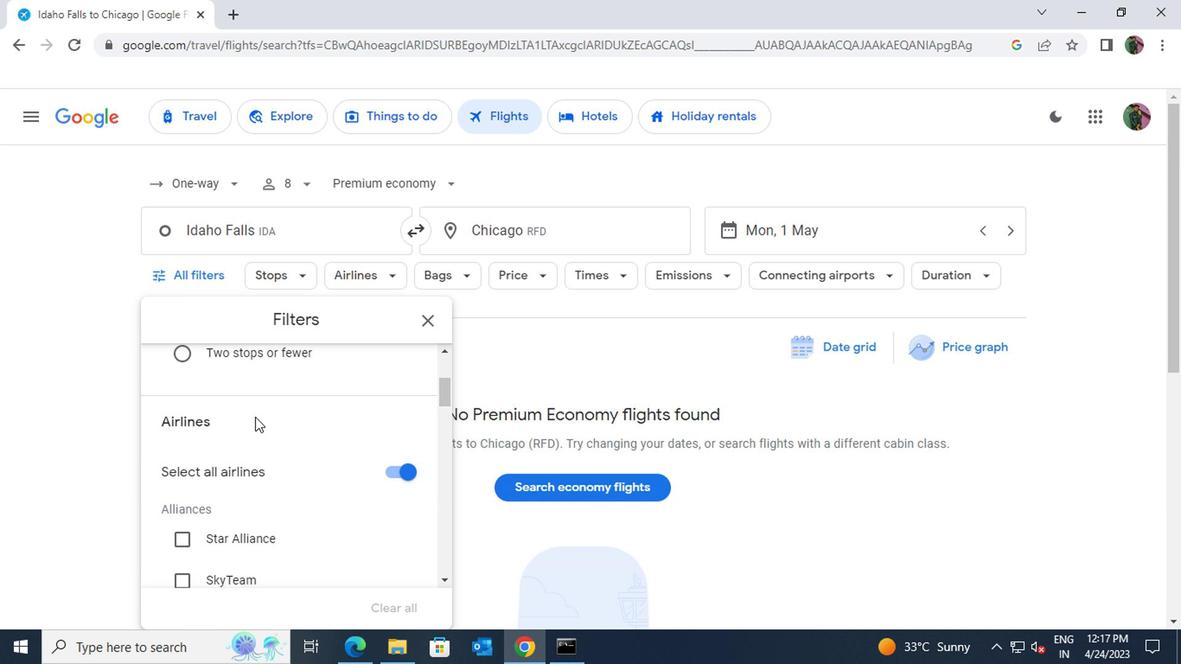 
Action: Mouse scrolled (254, 417) with delta (0, 0)
Screenshot: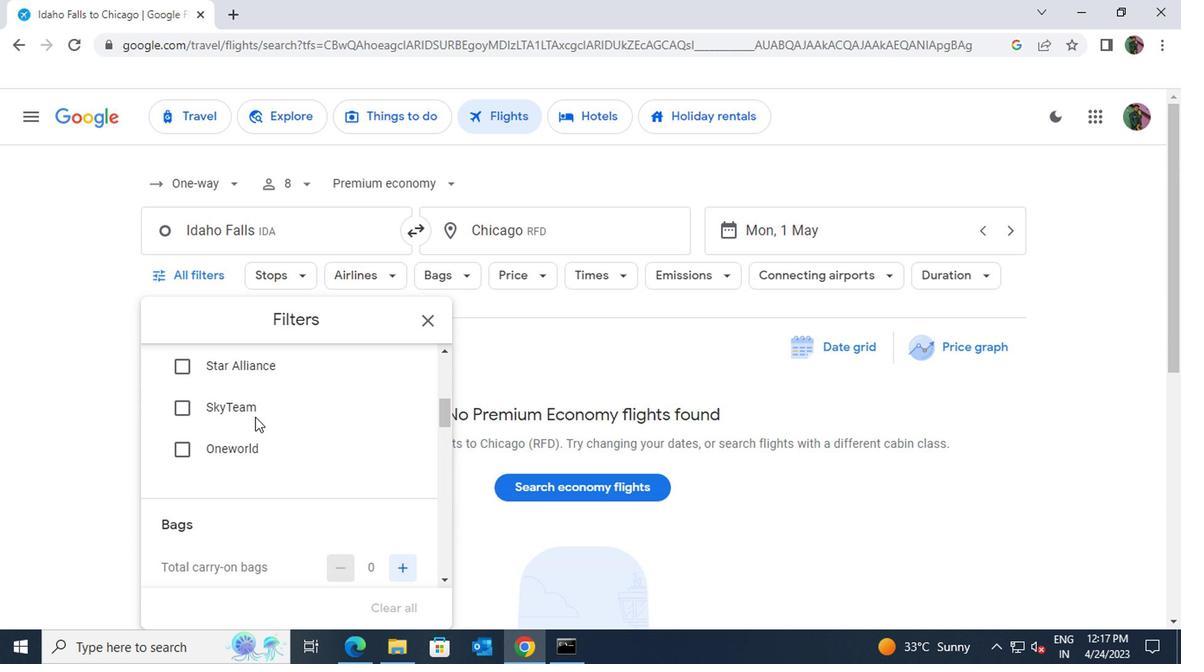 
Action: Mouse moved to (399, 525)
Screenshot: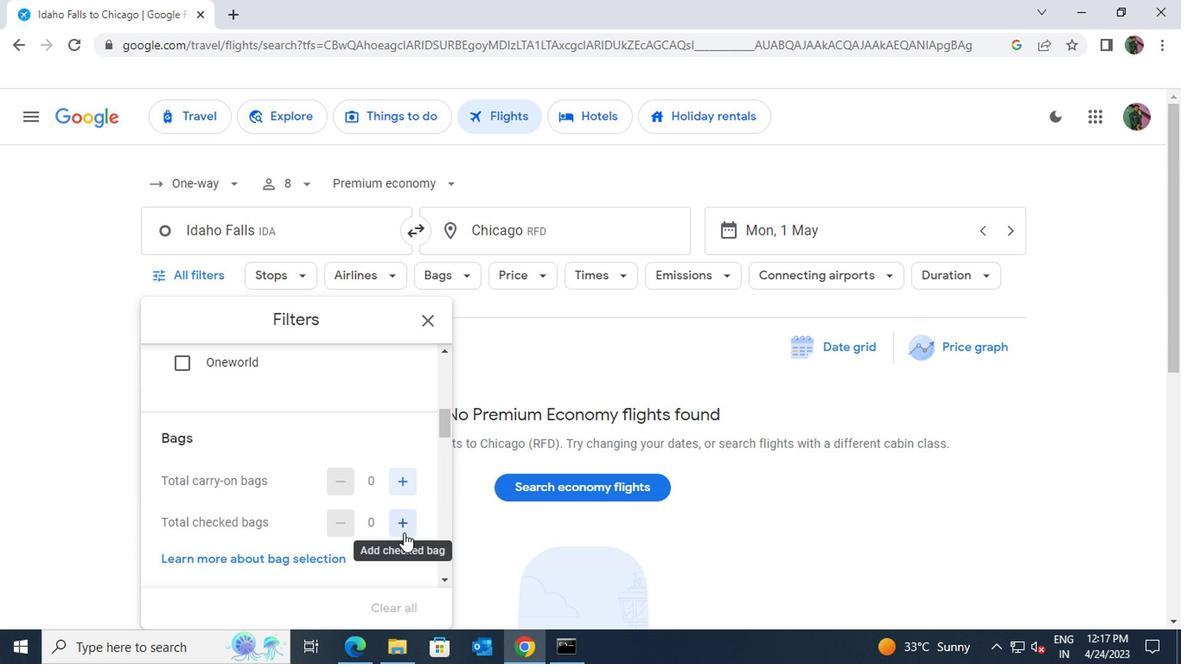 
Action: Mouse pressed left at (399, 525)
Screenshot: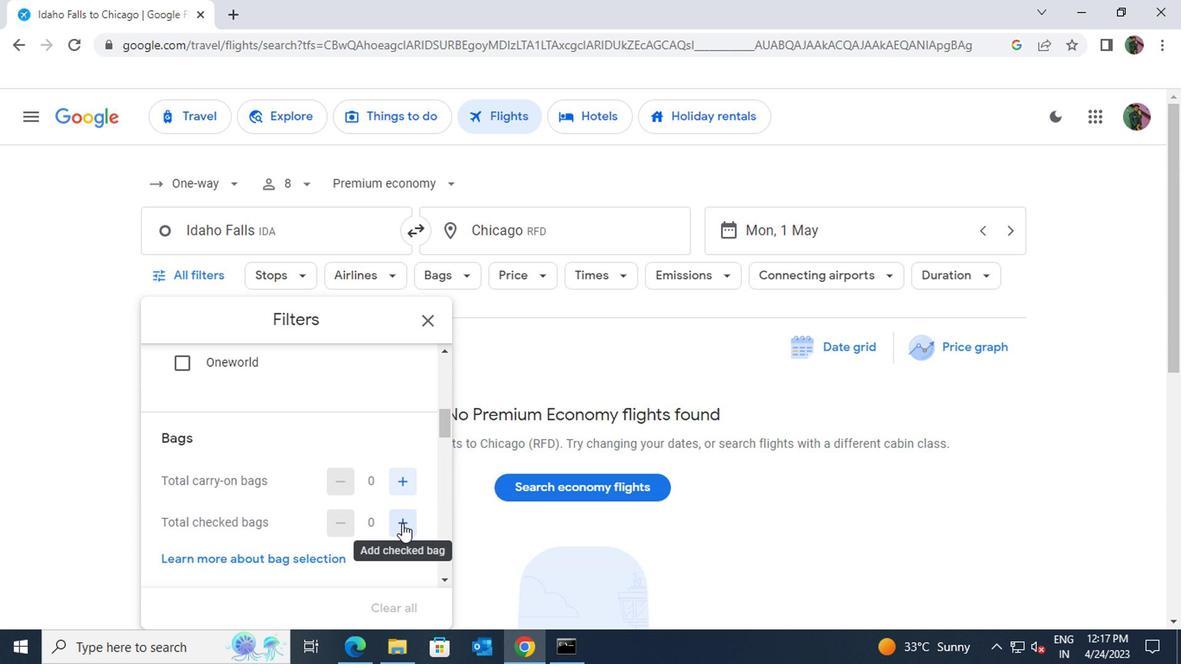 
Action: Mouse scrolled (399, 523) with delta (0, -1)
Screenshot: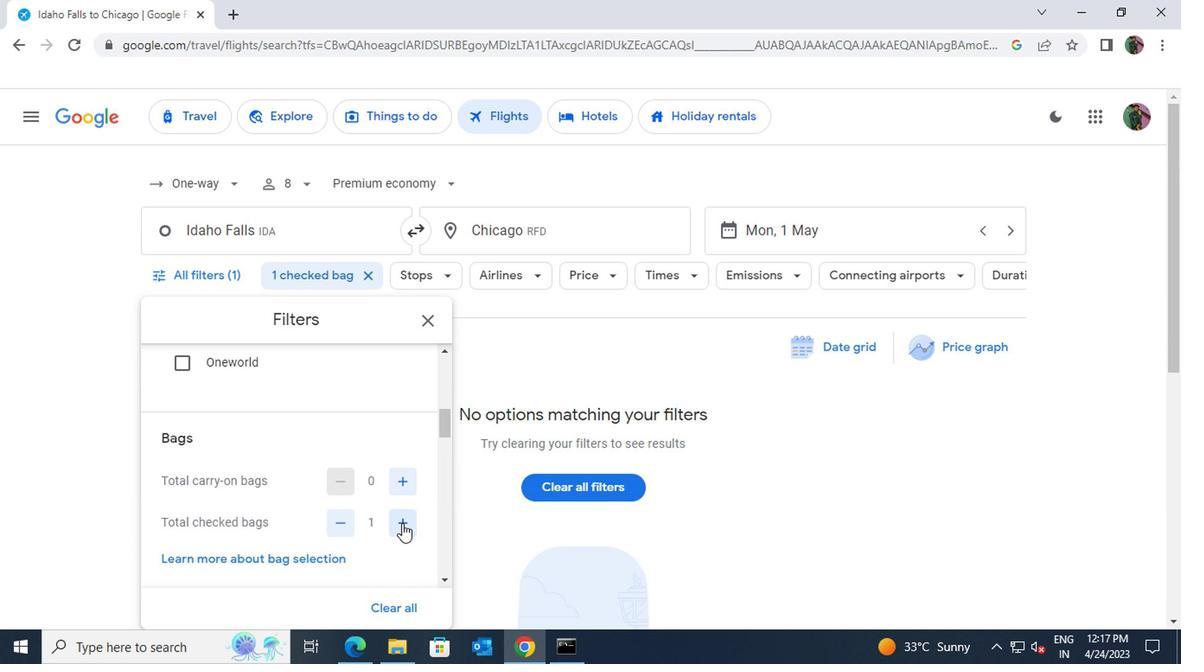 
Action: Mouse scrolled (399, 523) with delta (0, -1)
Screenshot: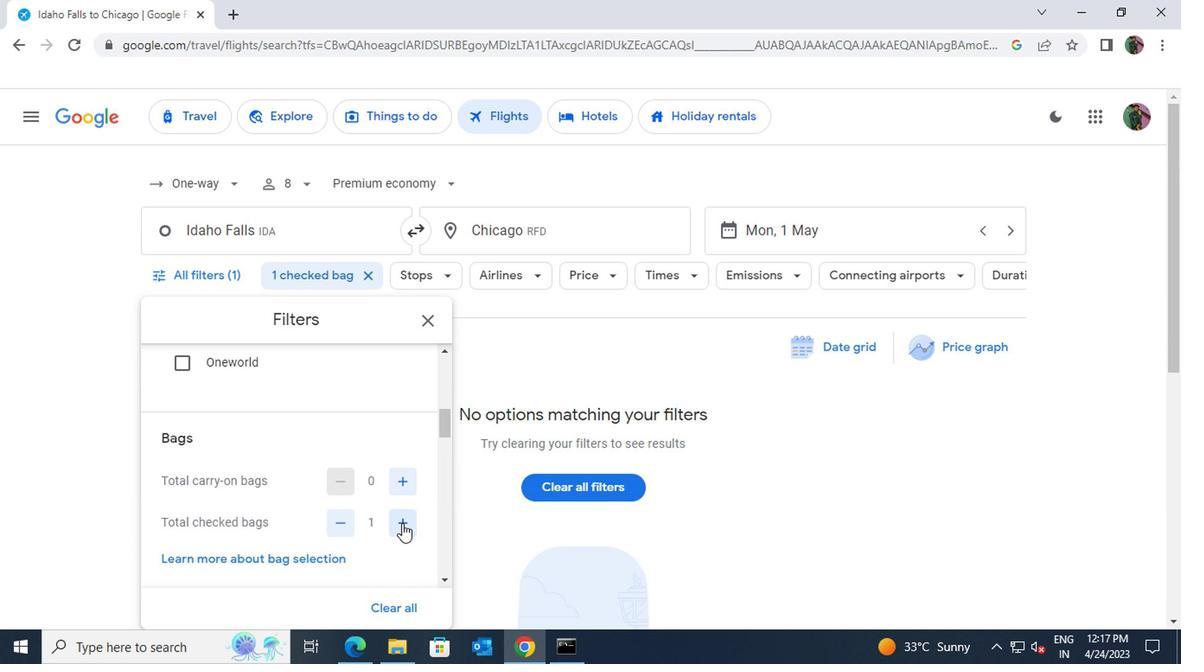 
Action: Mouse pressed left at (399, 525)
Screenshot: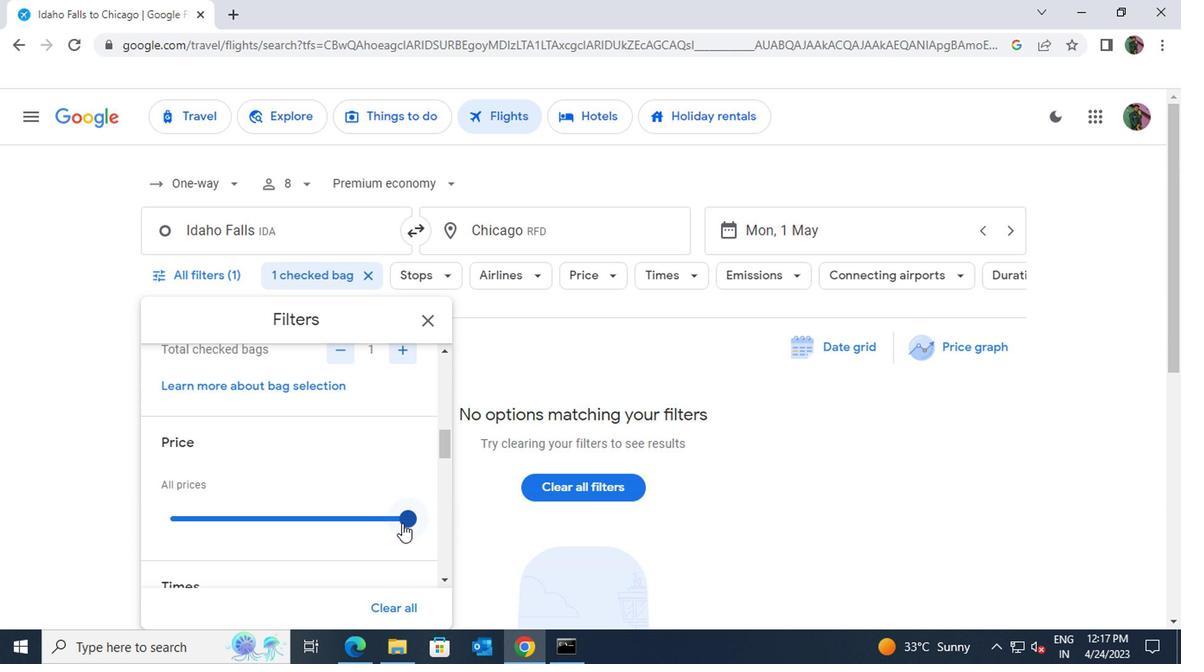 
Action: Mouse moved to (310, 521)
Screenshot: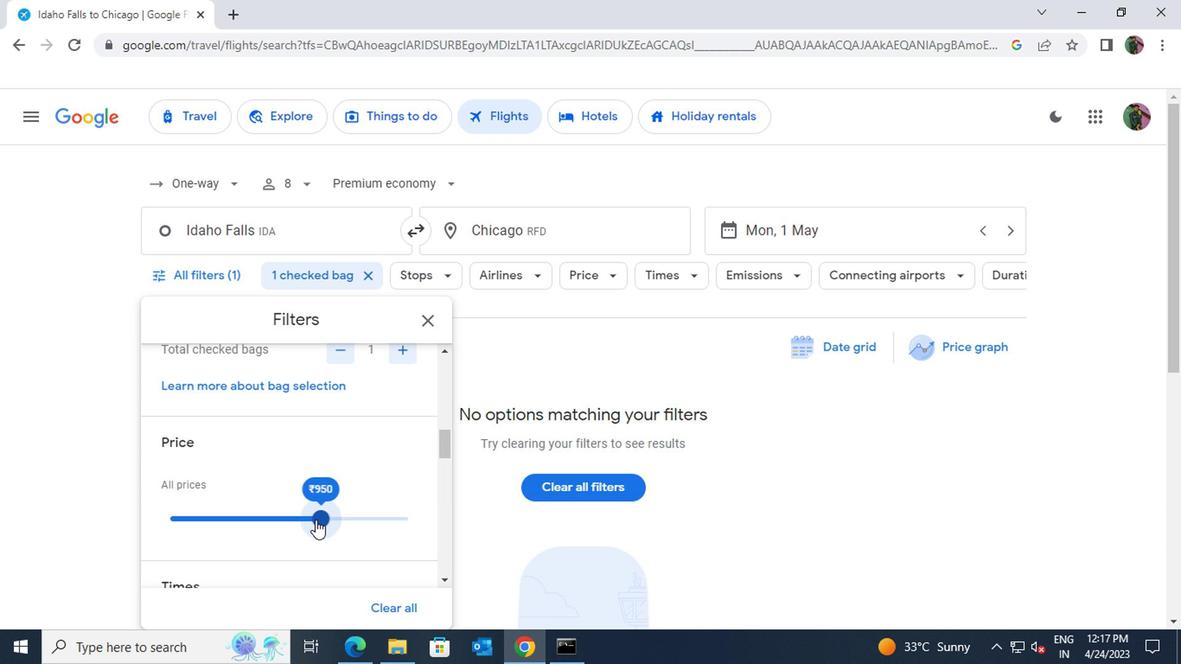 
Action: Mouse scrolled (310, 520) with delta (0, 0)
Screenshot: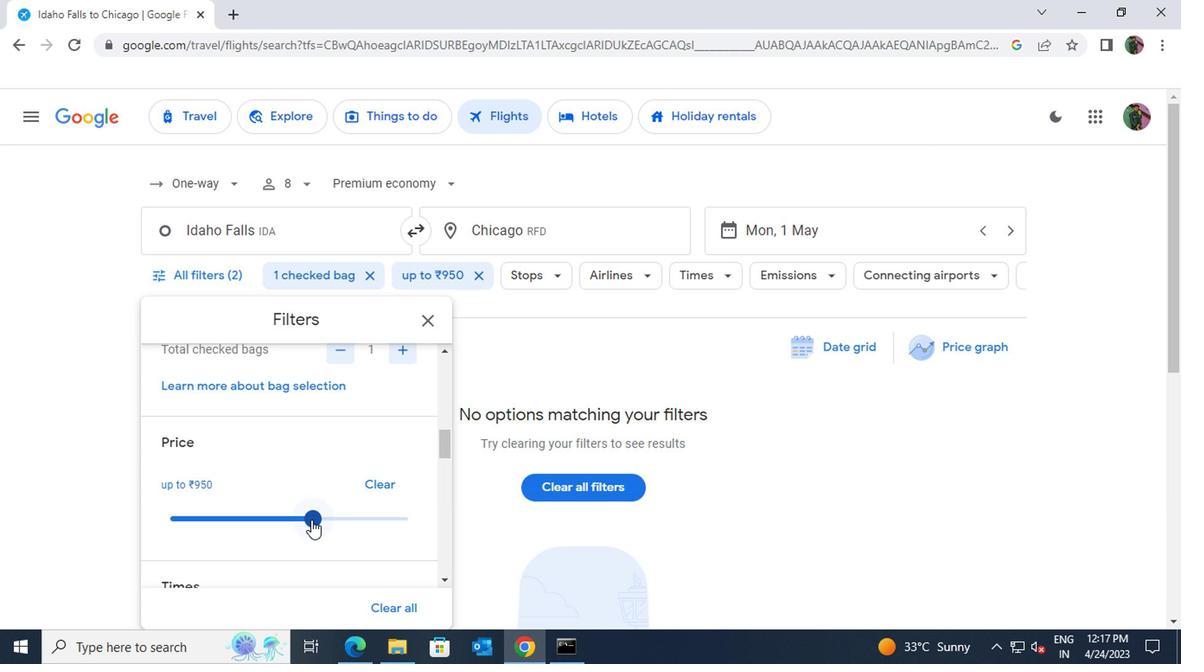 
Action: Mouse scrolled (310, 520) with delta (0, 0)
Screenshot: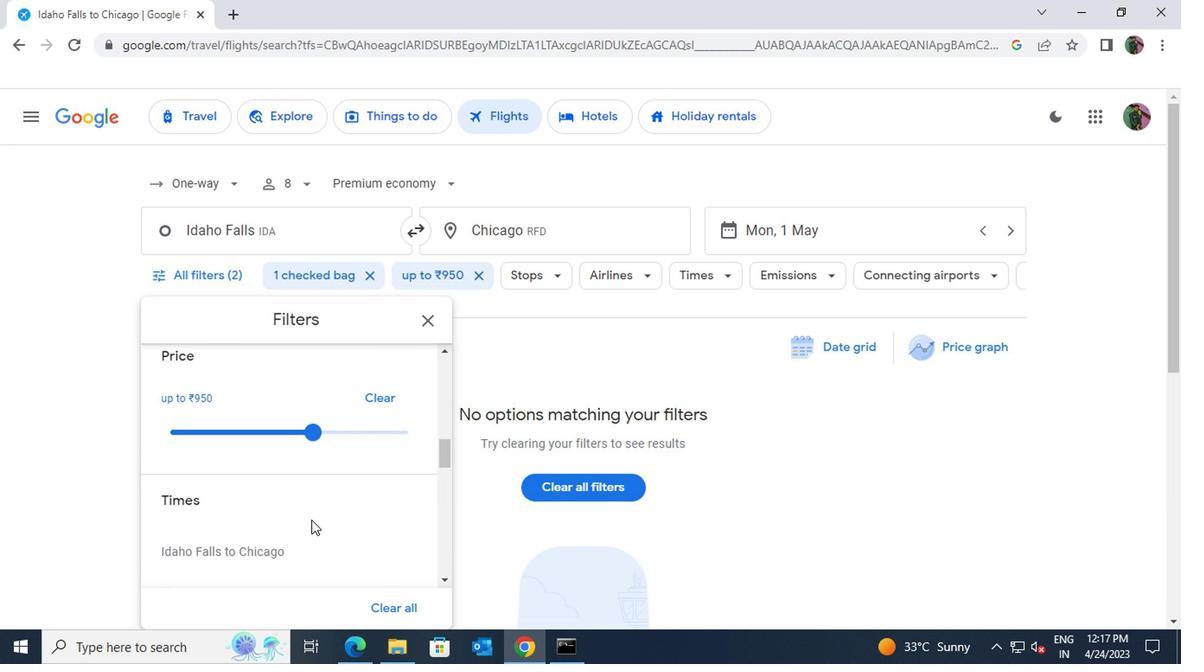 
Action: Mouse moved to (398, 537)
Screenshot: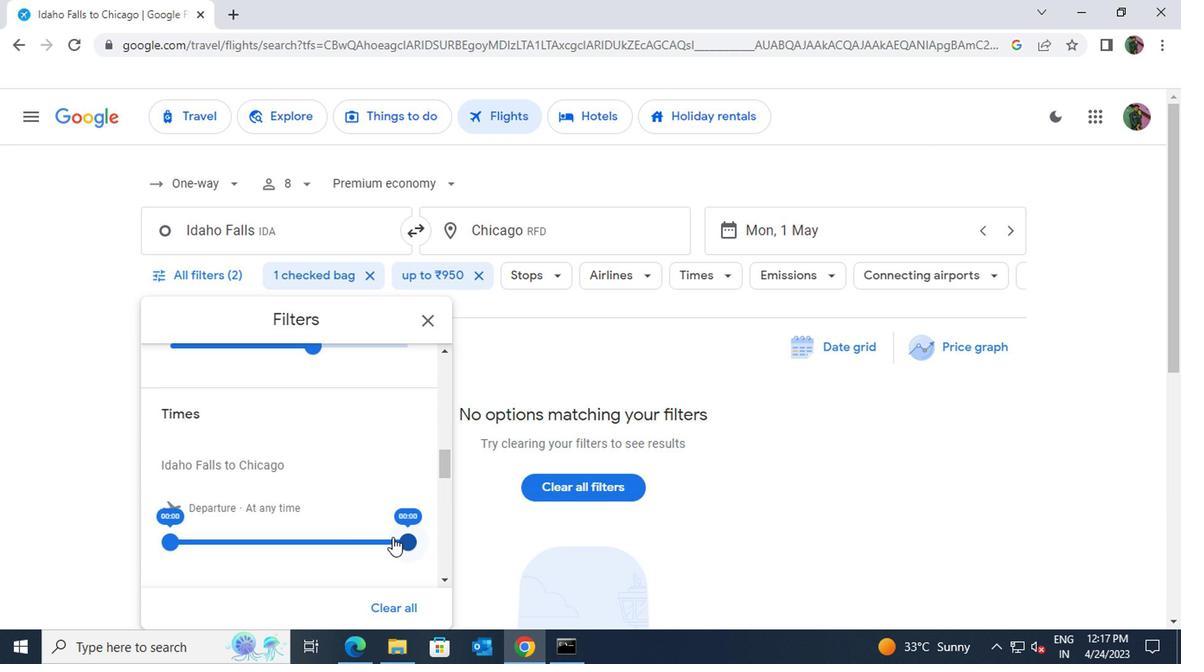 
Action: Mouse pressed left at (398, 537)
Screenshot: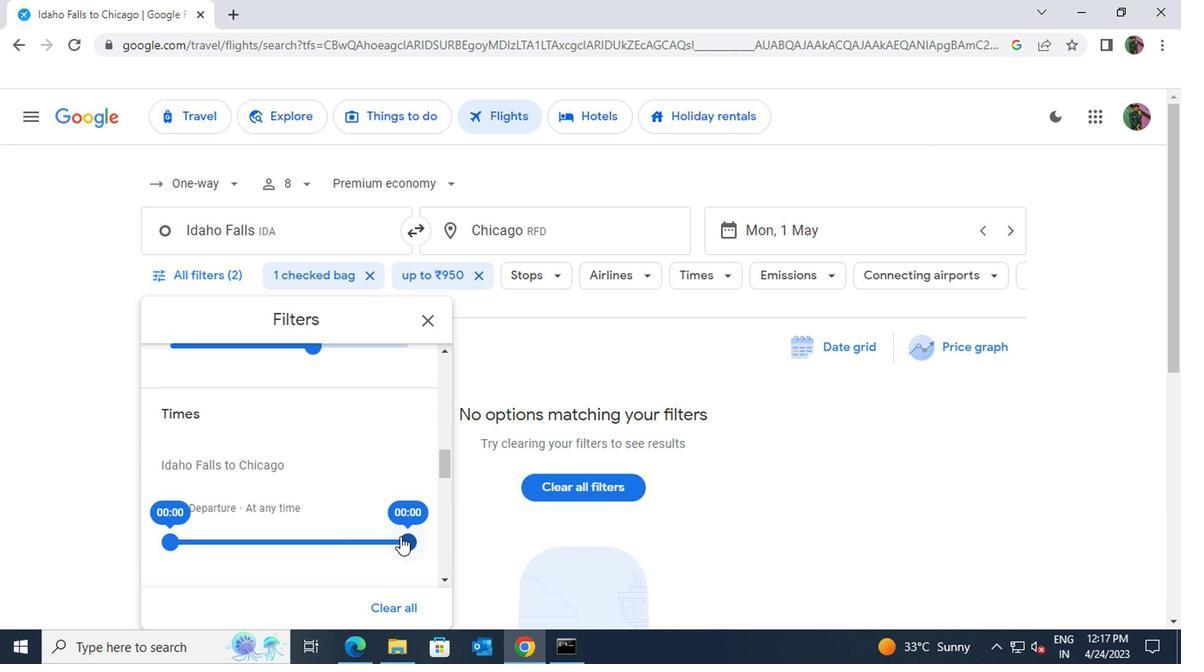 
Action: Mouse moved to (355, 538)
Screenshot: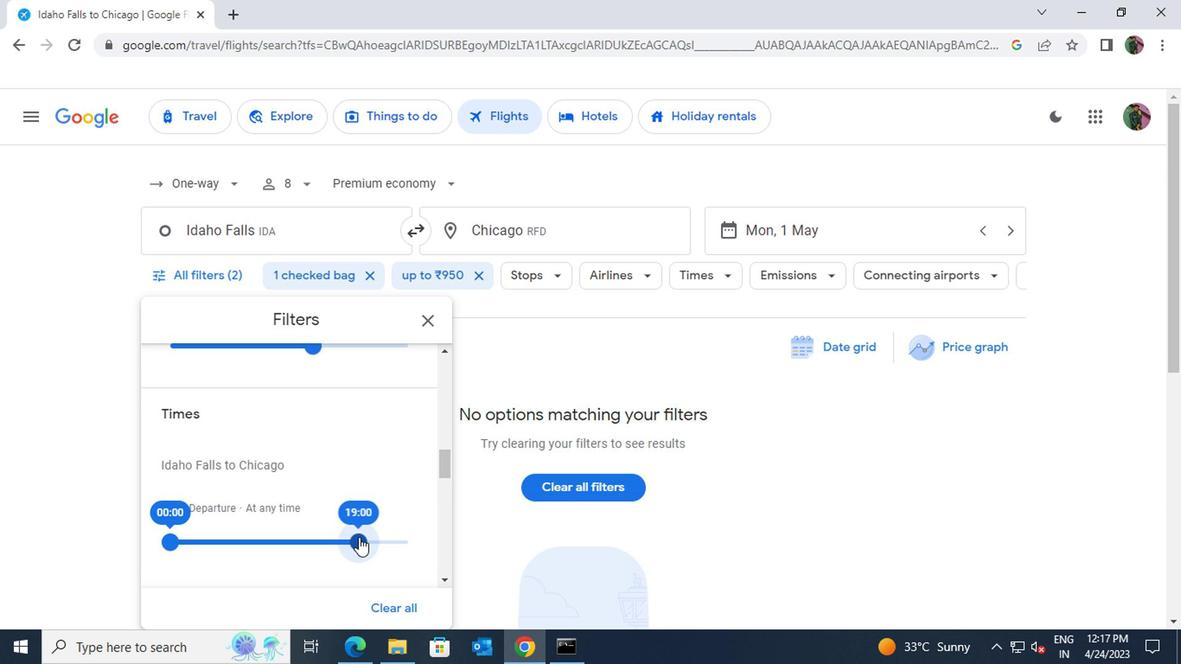 
